 Task: Search for a house in Sagar, India on Airbnb for 4 guests from 10th to 25th July, with a price range of ₹12,000 to ₹26,000, including amenities like Wifi, Free parking, and TV, and ensure self check-in is available.
Action: Mouse moved to (428, 87)
Screenshot: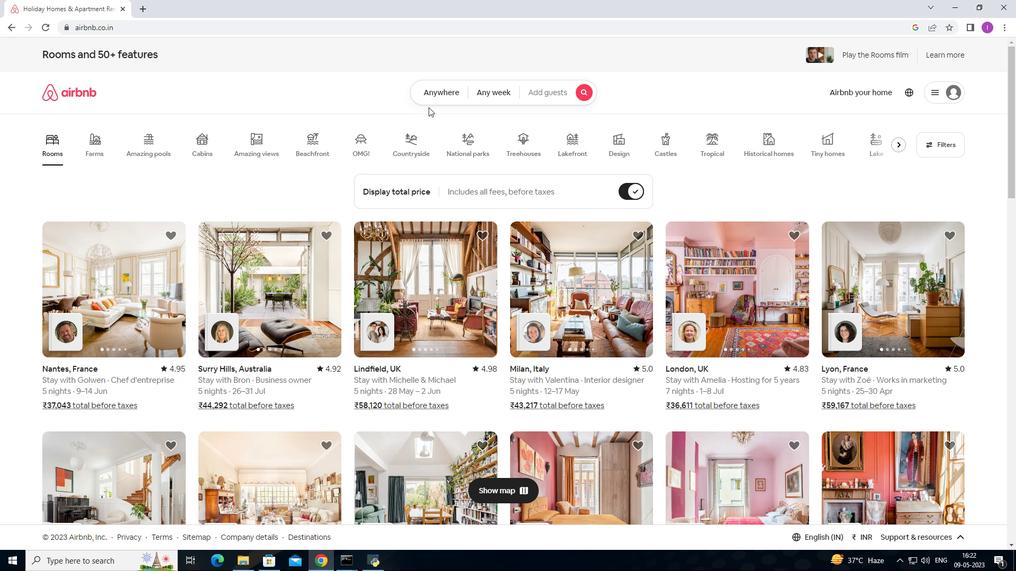 
Action: Mouse pressed left at (428, 87)
Screenshot: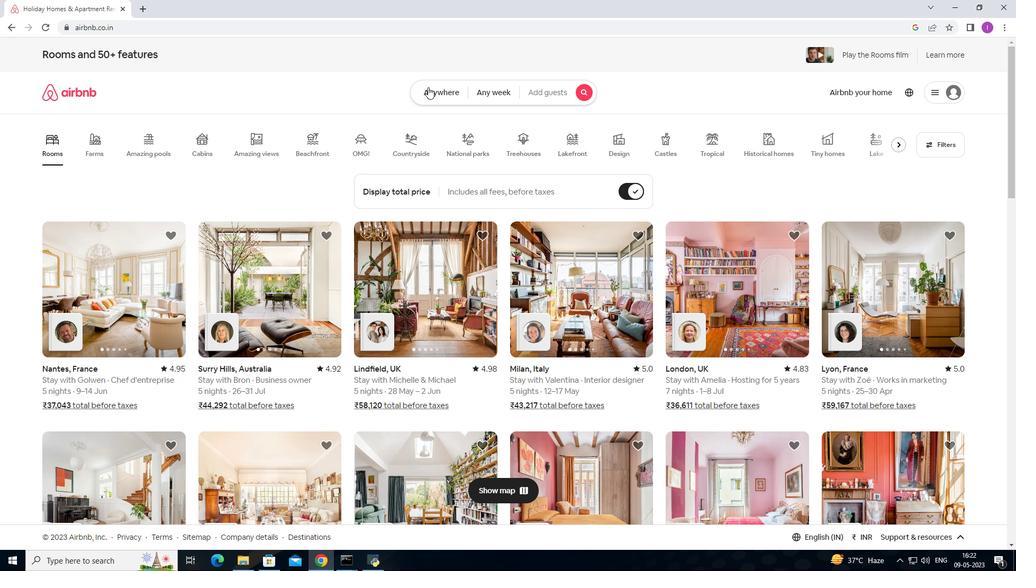 
Action: Mouse moved to (296, 135)
Screenshot: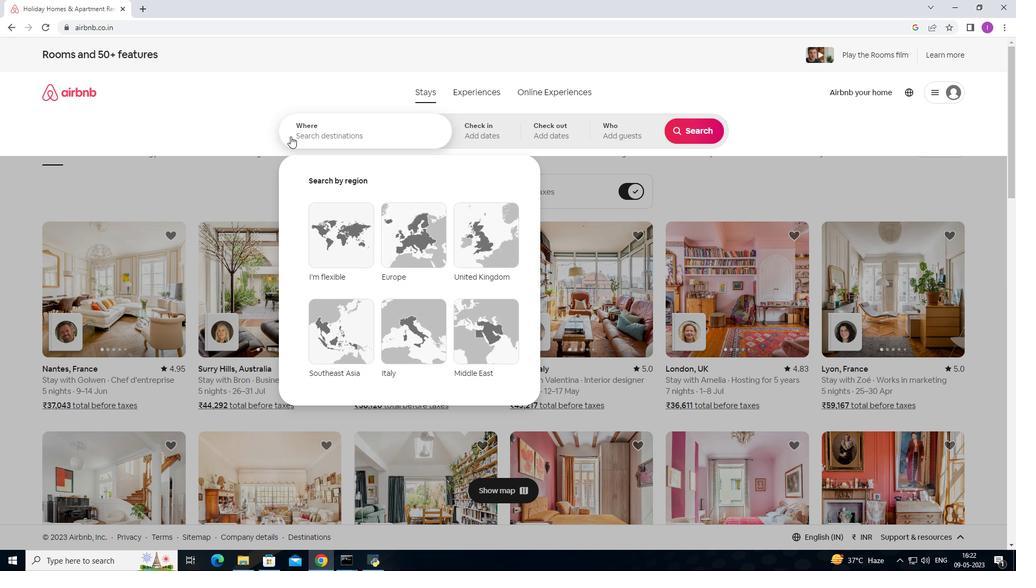 
Action: Mouse pressed left at (296, 135)
Screenshot: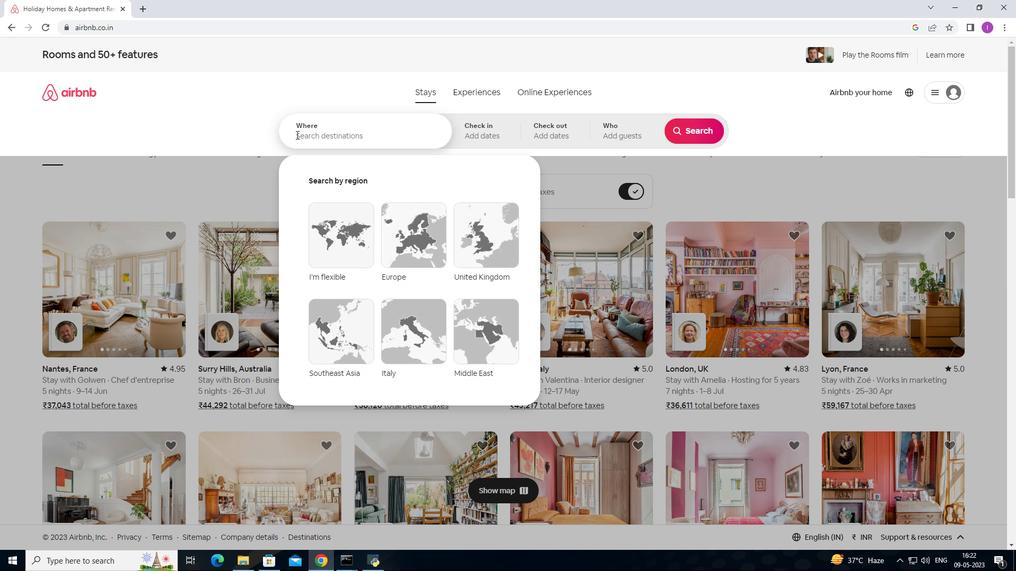 
Action: Mouse moved to (322, 189)
Screenshot: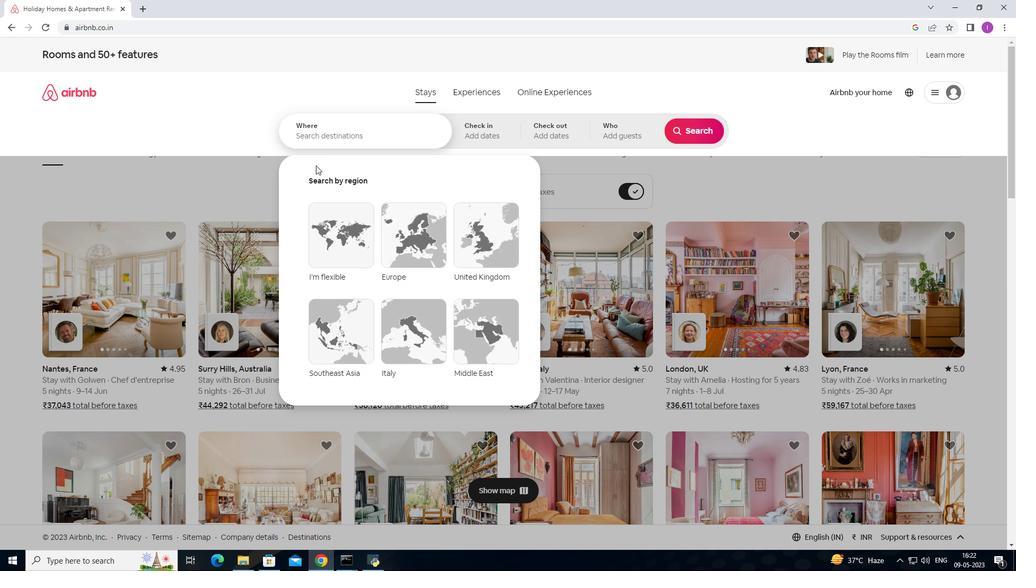 
Action: Key pressed <Key.shift><Key.shift><Key.shift><Key.shift><Key.shift><Key.shift><Key.shift><Key.shift><Key.shift><Key.shift><Key.shift><Key.shift><Key.shift><Key.shift><Key.shift><Key.shift><Key.shift><Key.shift><Key.shift><Key.shift><Key.shift><Key.shift><Key.shift><Key.shift><Key.shift>Sagar,<Key.shift>India
Screenshot: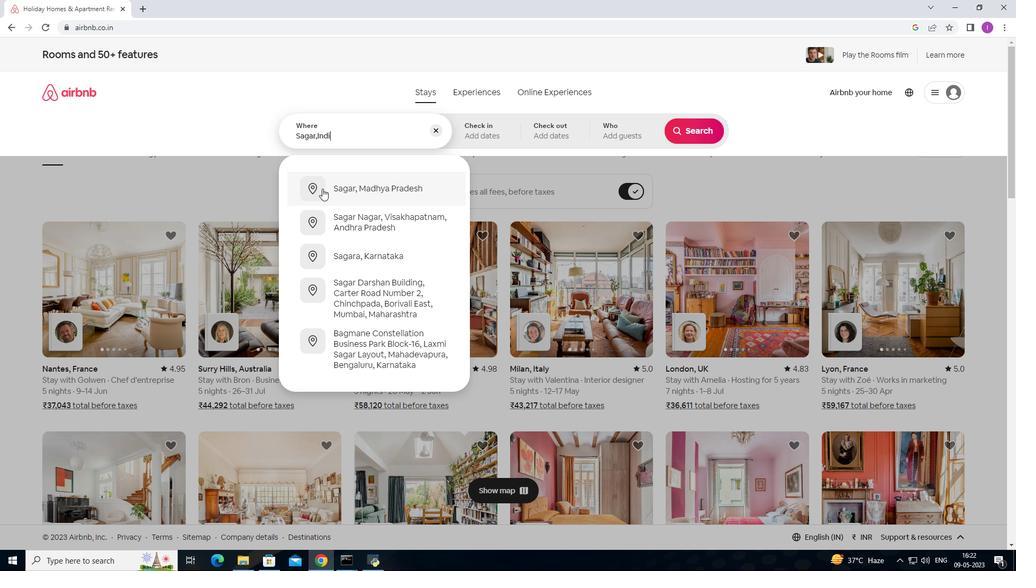 
Action: Mouse moved to (491, 137)
Screenshot: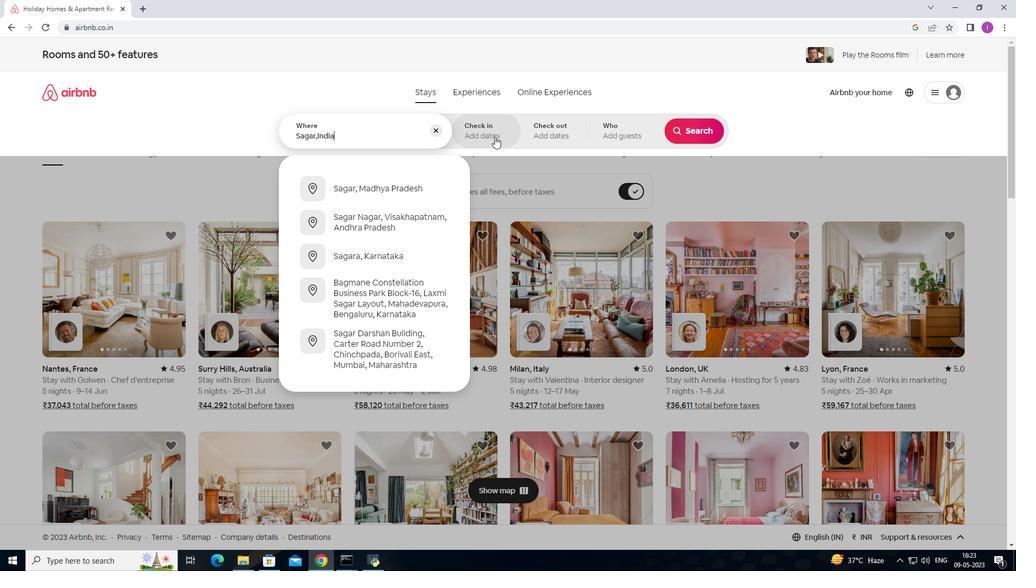 
Action: Mouse pressed left at (491, 137)
Screenshot: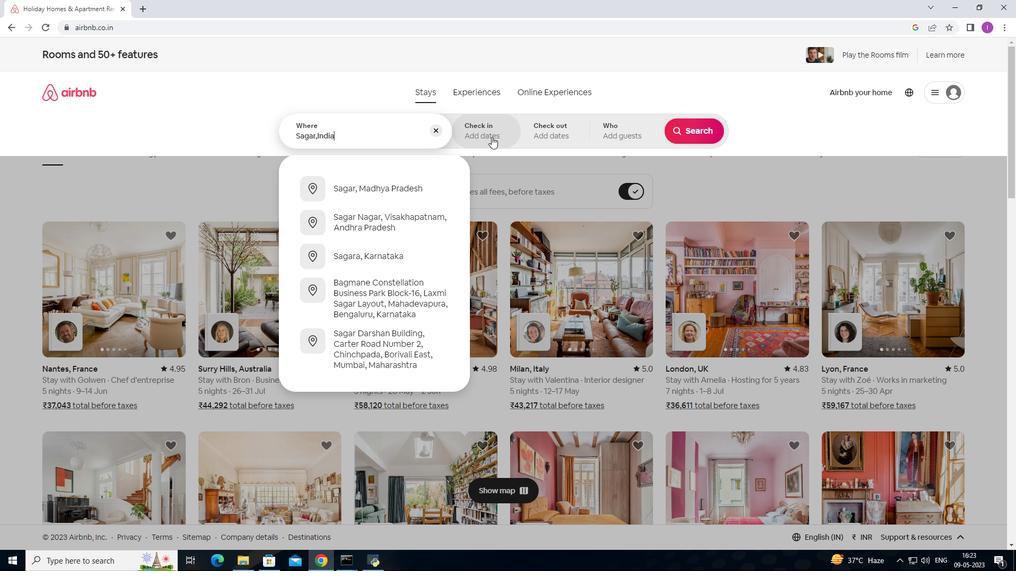 
Action: Mouse moved to (691, 215)
Screenshot: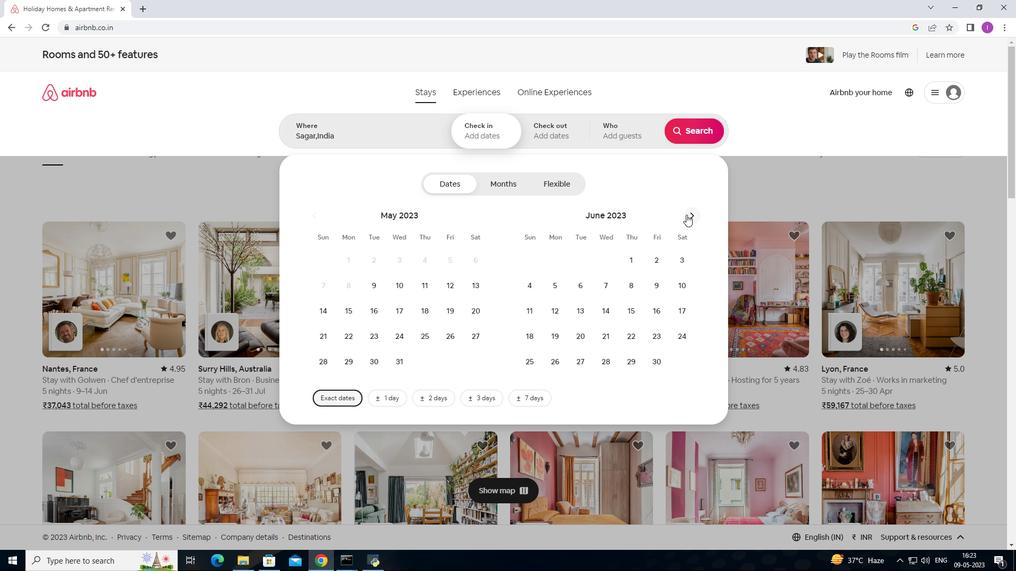 
Action: Mouse pressed left at (691, 215)
Screenshot: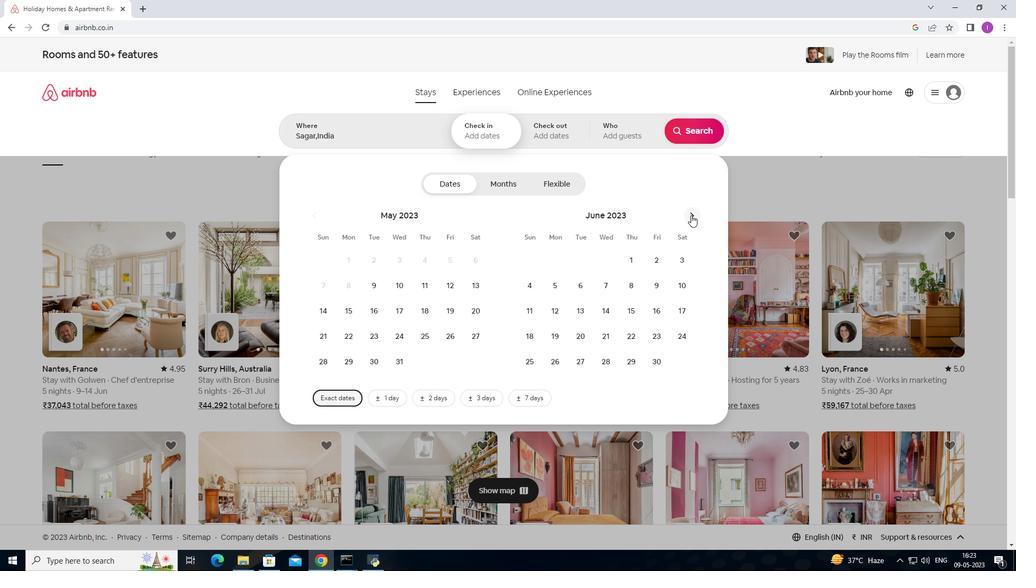 
Action: Mouse moved to (560, 311)
Screenshot: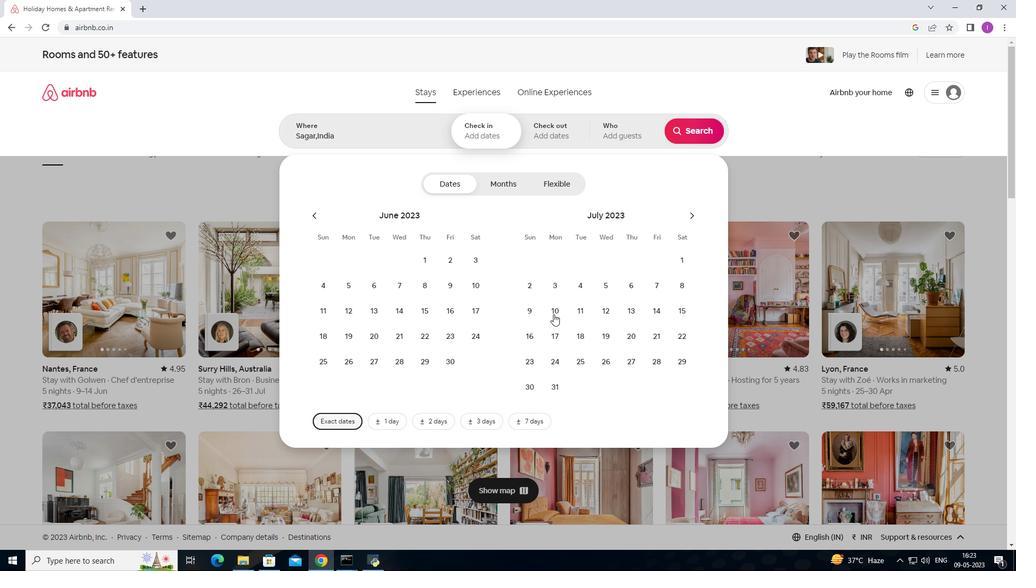 
Action: Mouse pressed left at (560, 311)
Screenshot: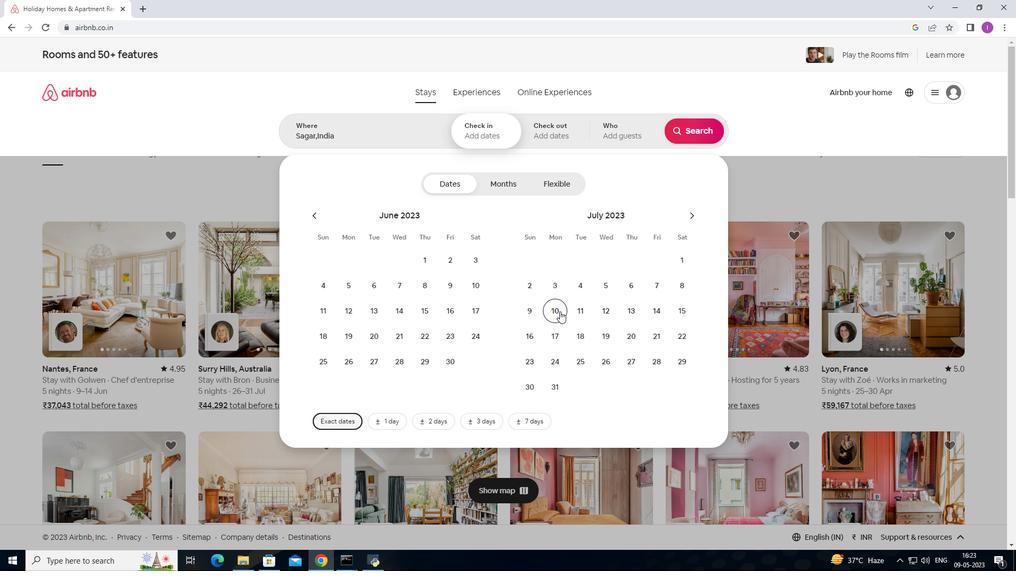 
Action: Mouse moved to (580, 365)
Screenshot: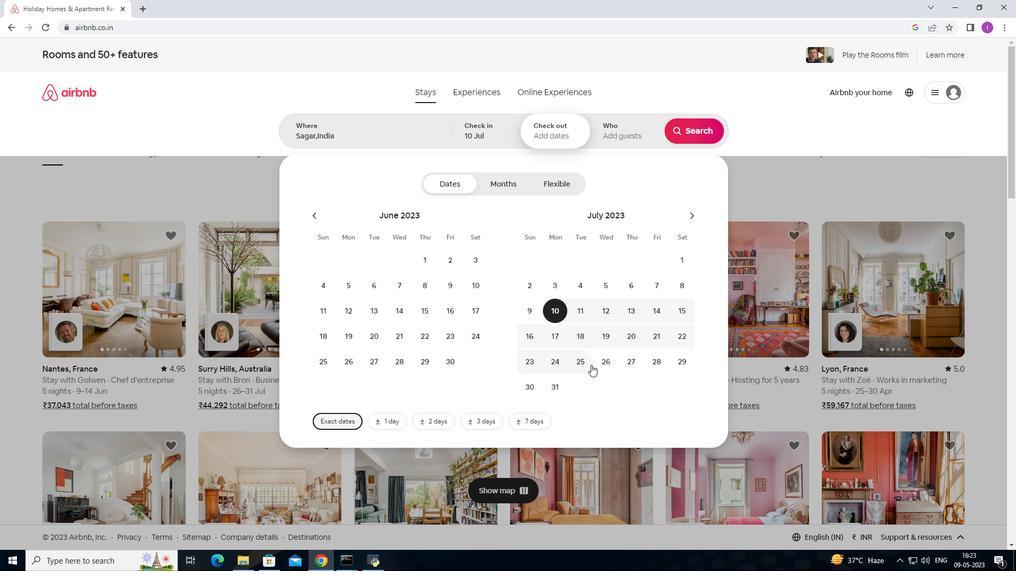 
Action: Mouse pressed left at (580, 365)
Screenshot: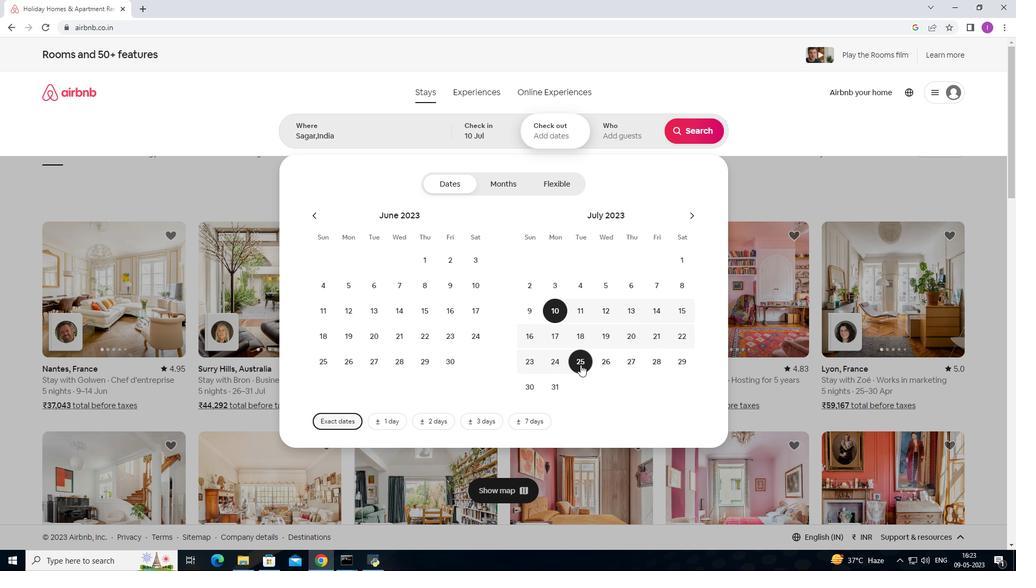 
Action: Mouse moved to (623, 139)
Screenshot: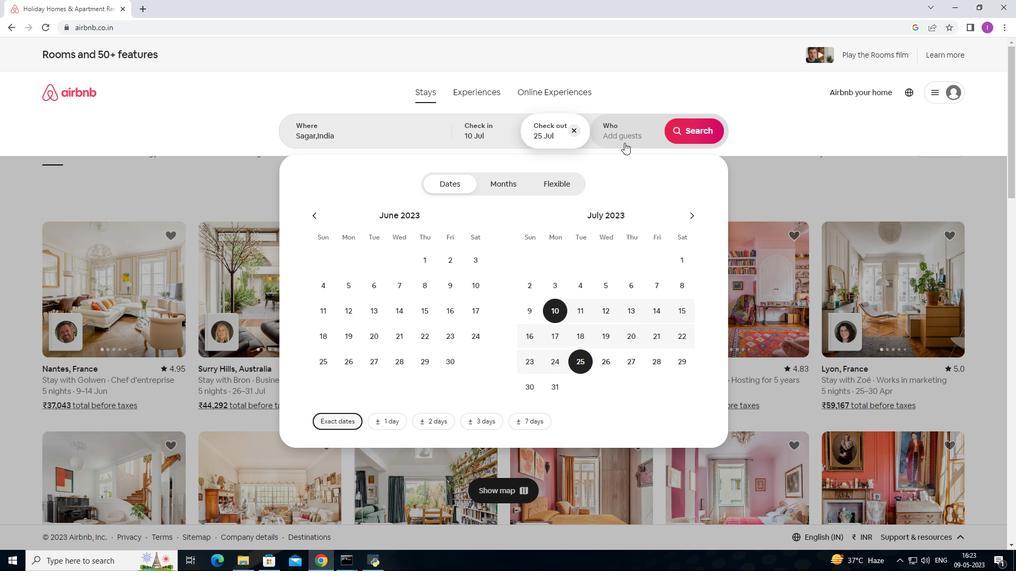 
Action: Mouse pressed left at (623, 139)
Screenshot: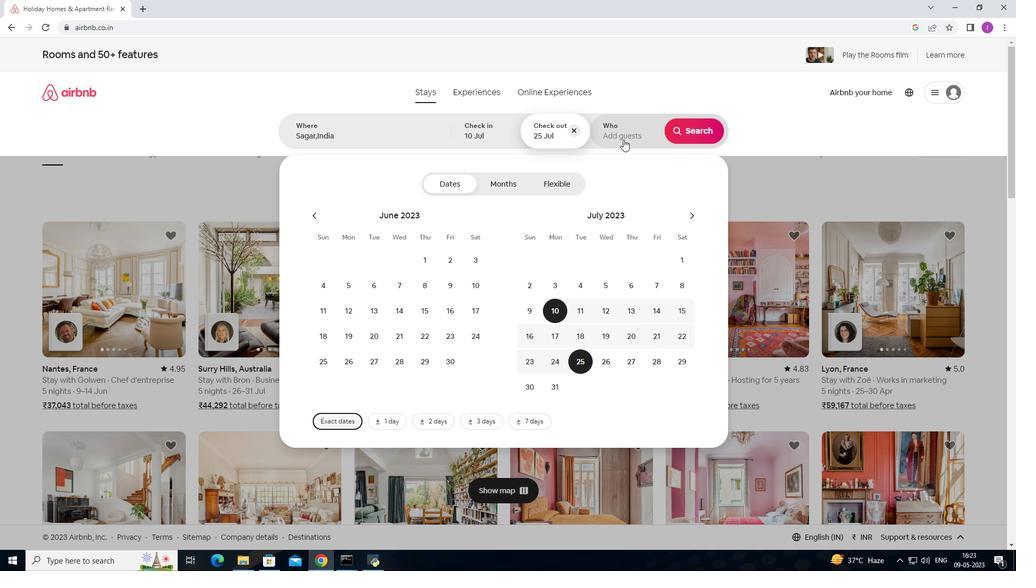 
Action: Mouse moved to (696, 186)
Screenshot: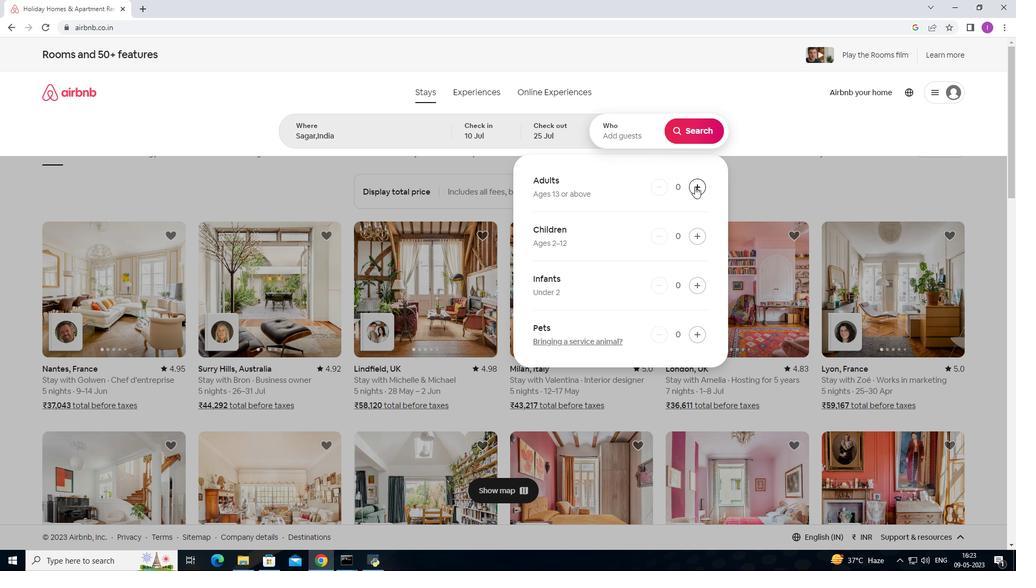 
Action: Mouse pressed left at (696, 186)
Screenshot: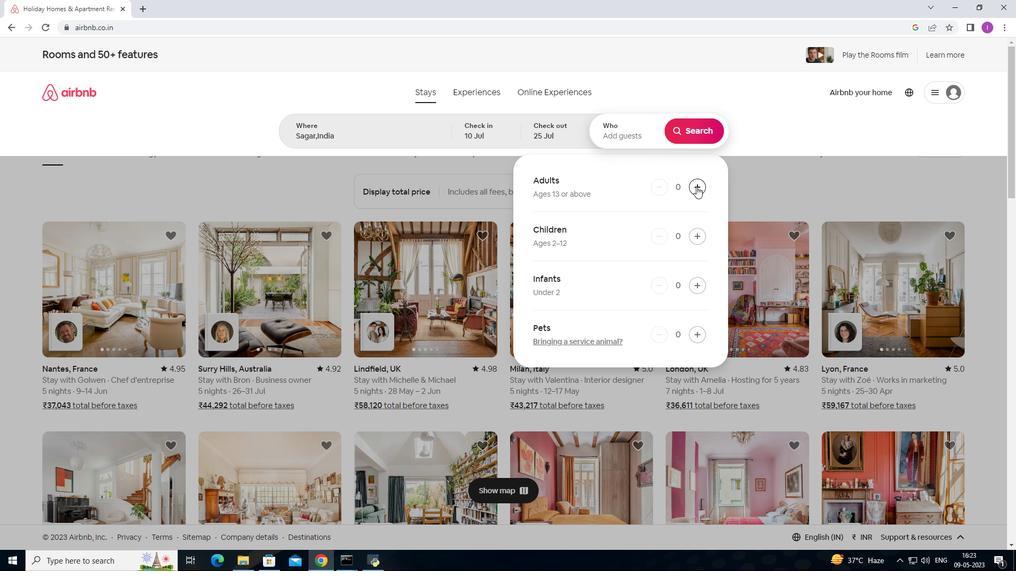 
Action: Mouse pressed left at (696, 186)
Screenshot: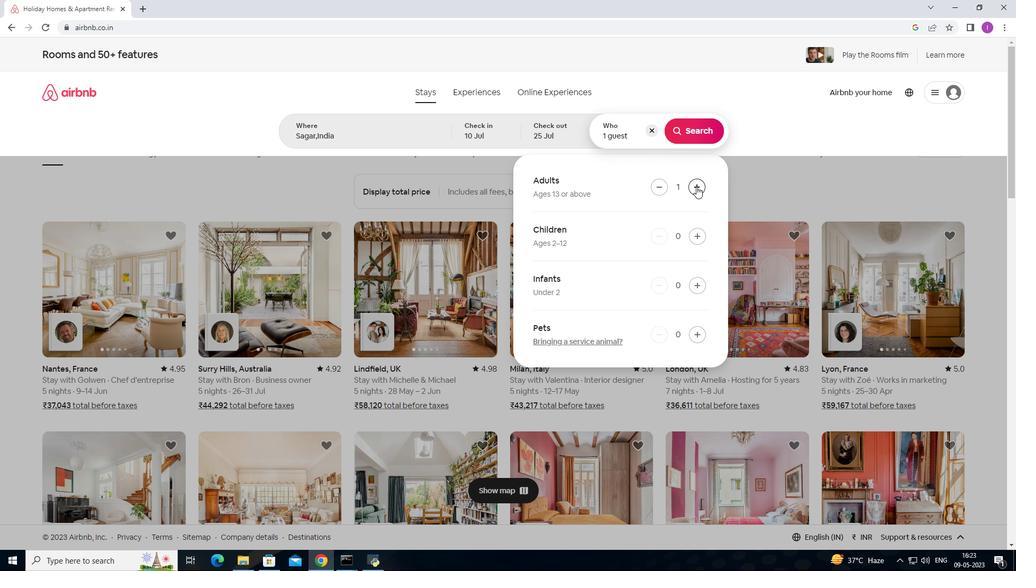 
Action: Mouse pressed left at (696, 186)
Screenshot: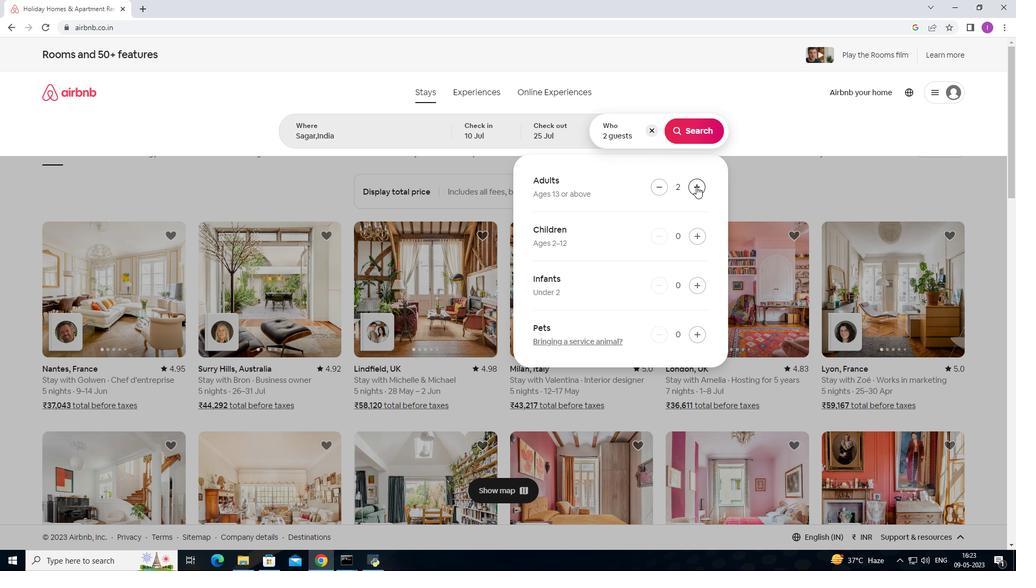 
Action: Mouse moved to (702, 239)
Screenshot: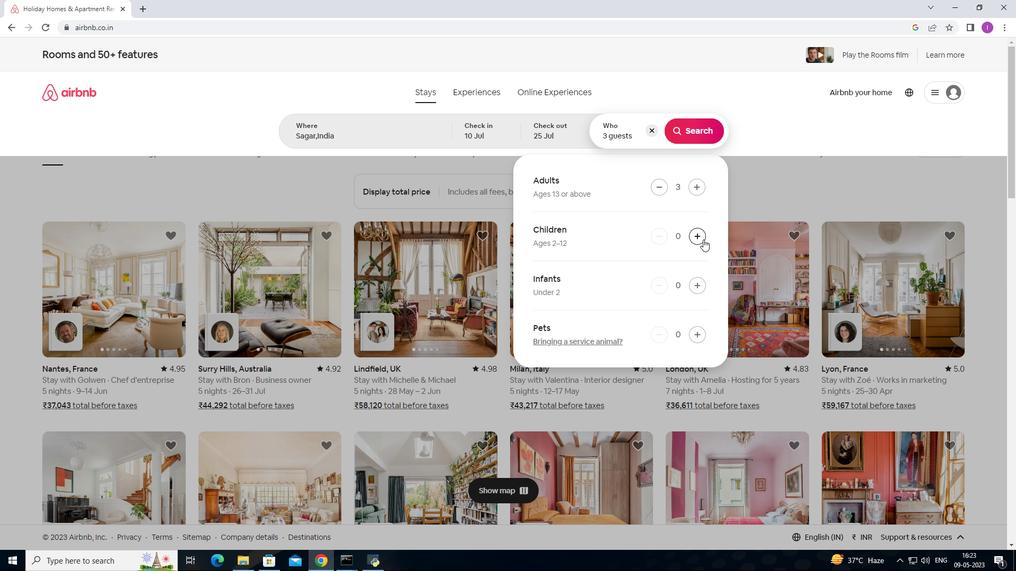 
Action: Mouse pressed left at (702, 239)
Screenshot: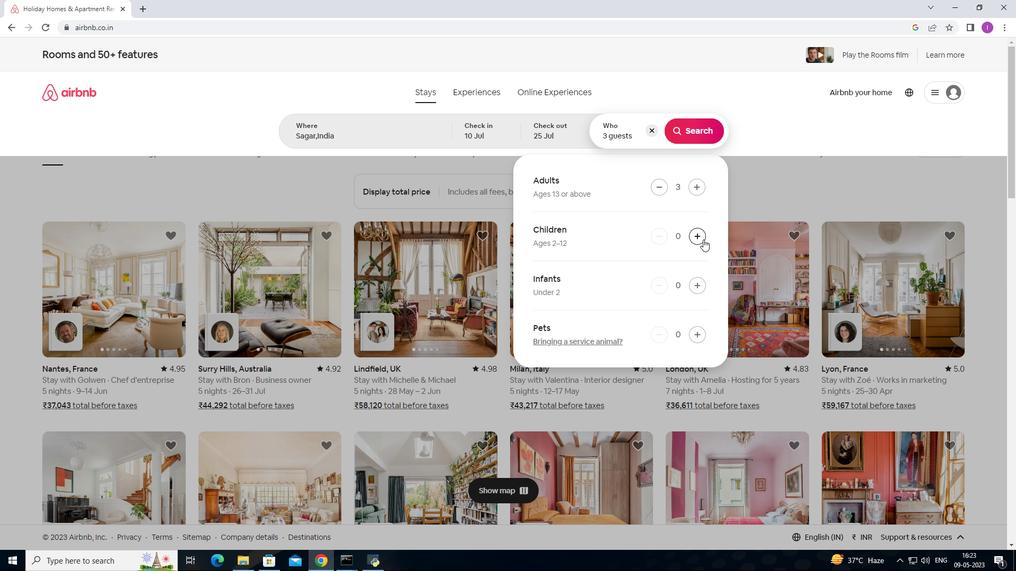
Action: Mouse moved to (680, 135)
Screenshot: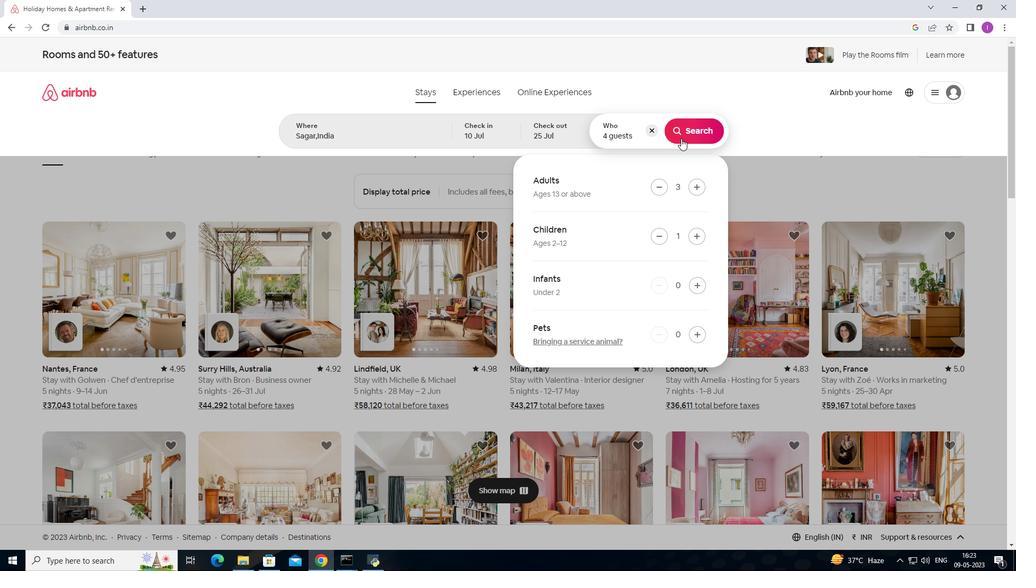 
Action: Mouse pressed left at (680, 135)
Screenshot: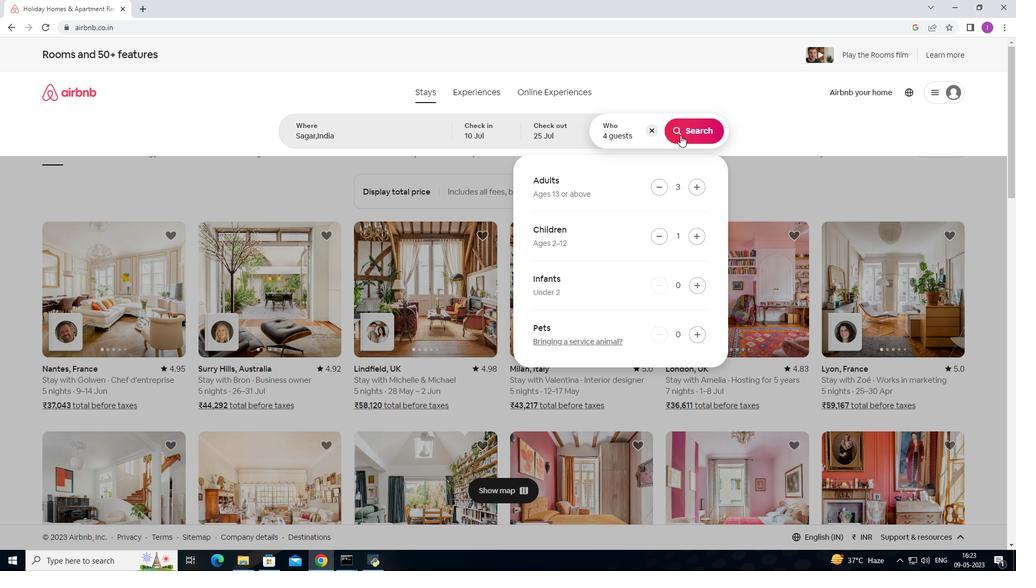 
Action: Mouse moved to (984, 98)
Screenshot: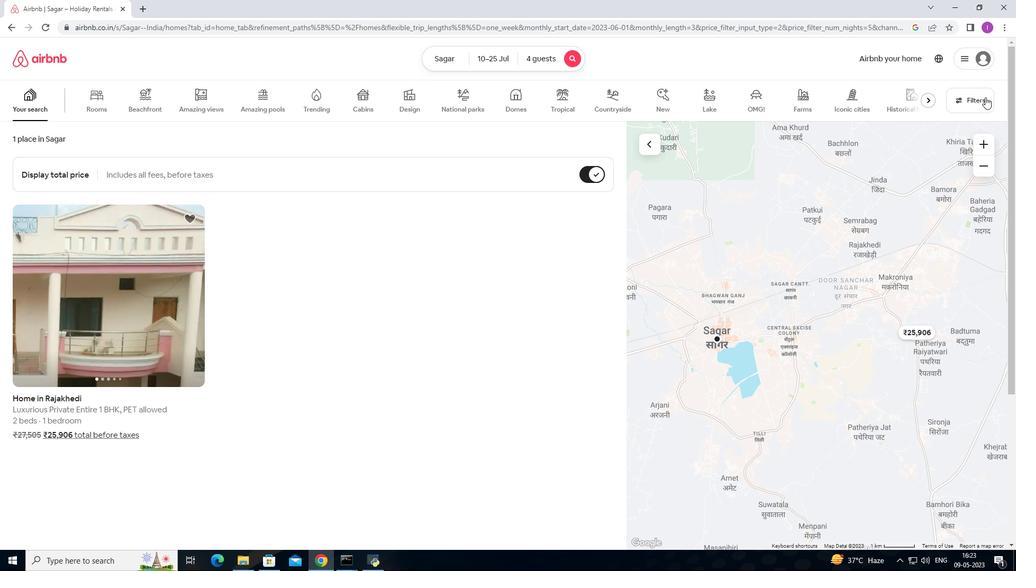 
Action: Mouse pressed left at (984, 98)
Screenshot: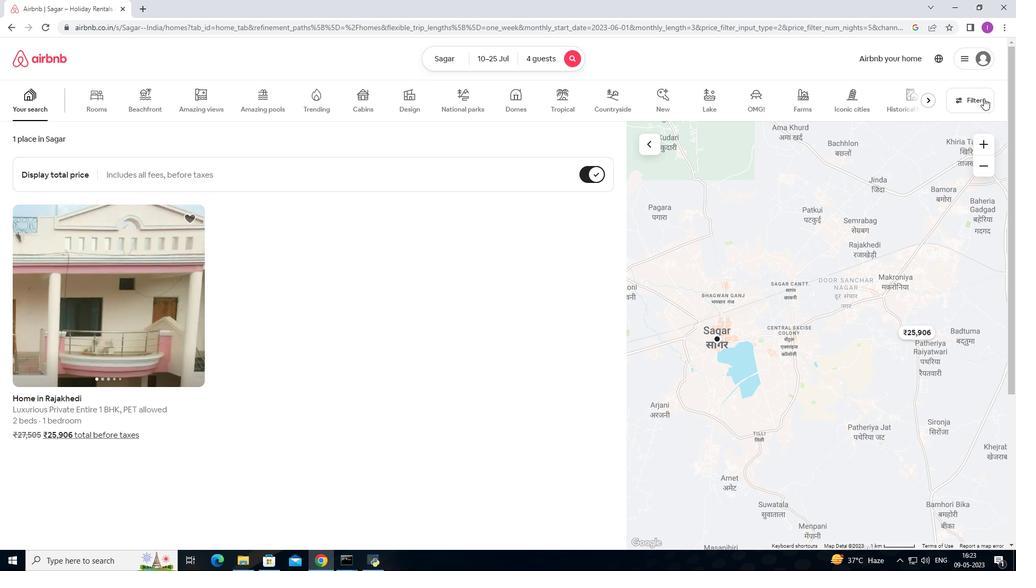 
Action: Mouse moved to (570, 364)
Screenshot: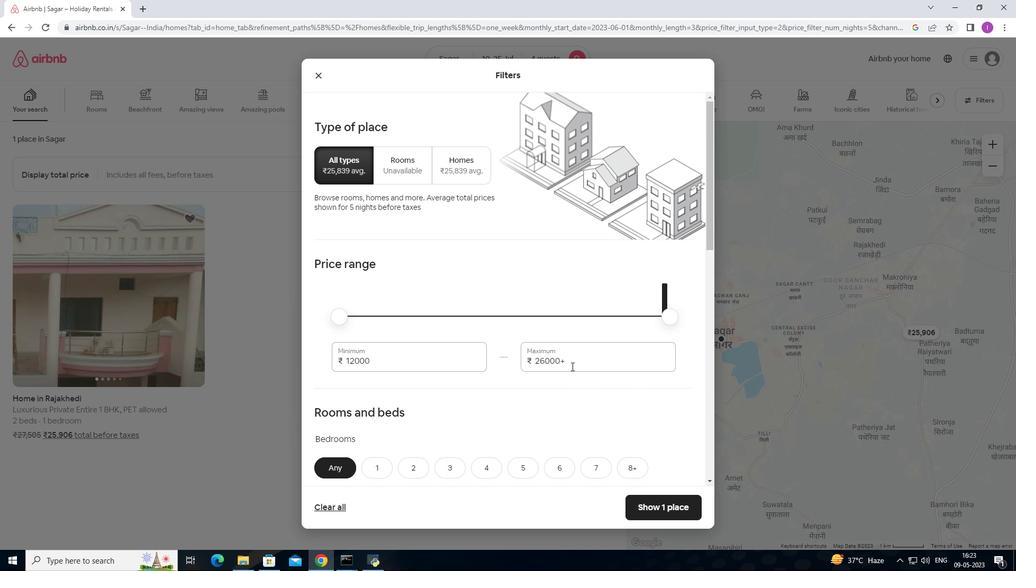 
Action: Mouse pressed left at (570, 364)
Screenshot: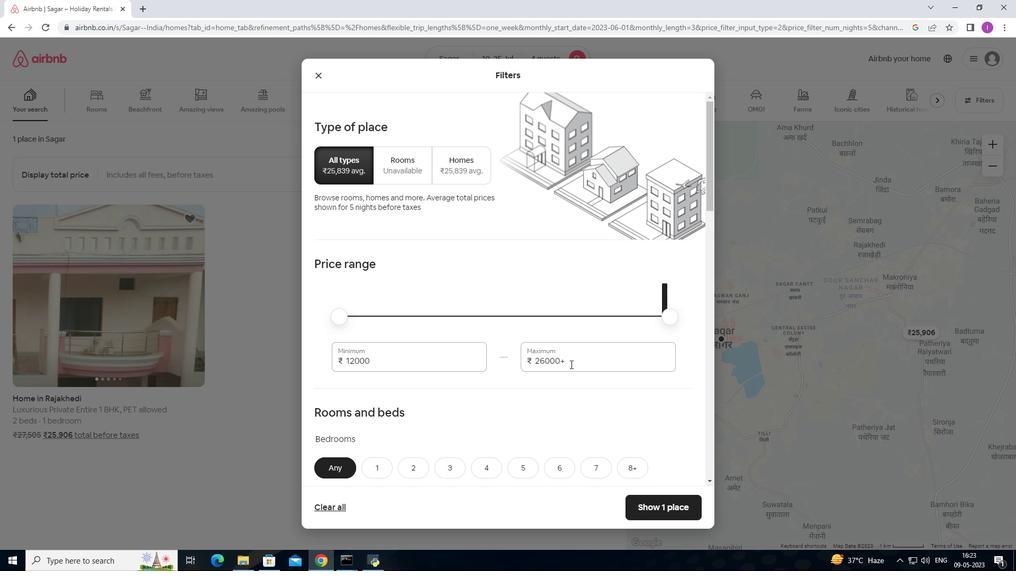 
Action: Mouse moved to (527, 364)
Screenshot: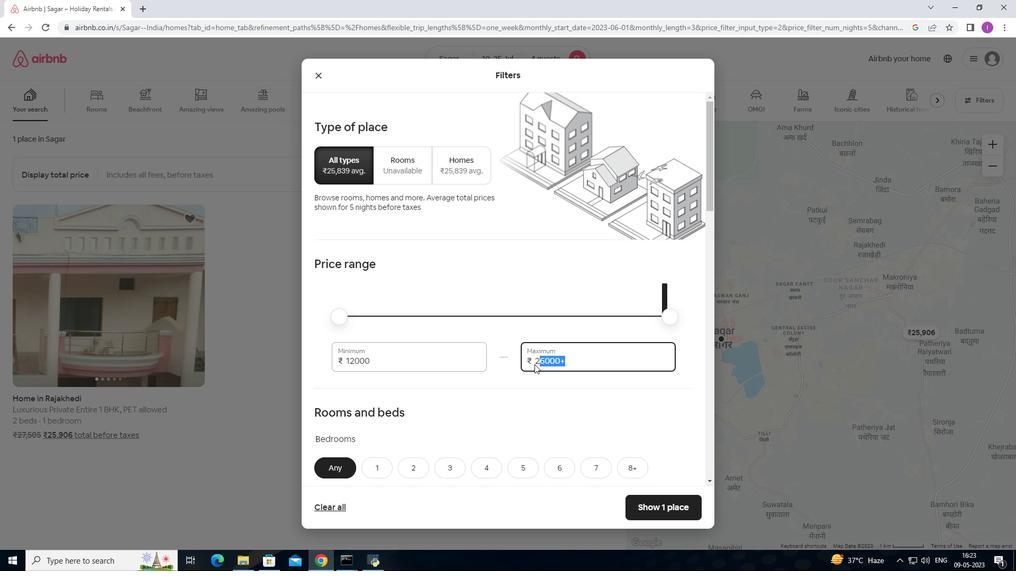
Action: Key pressed 25000
Screenshot: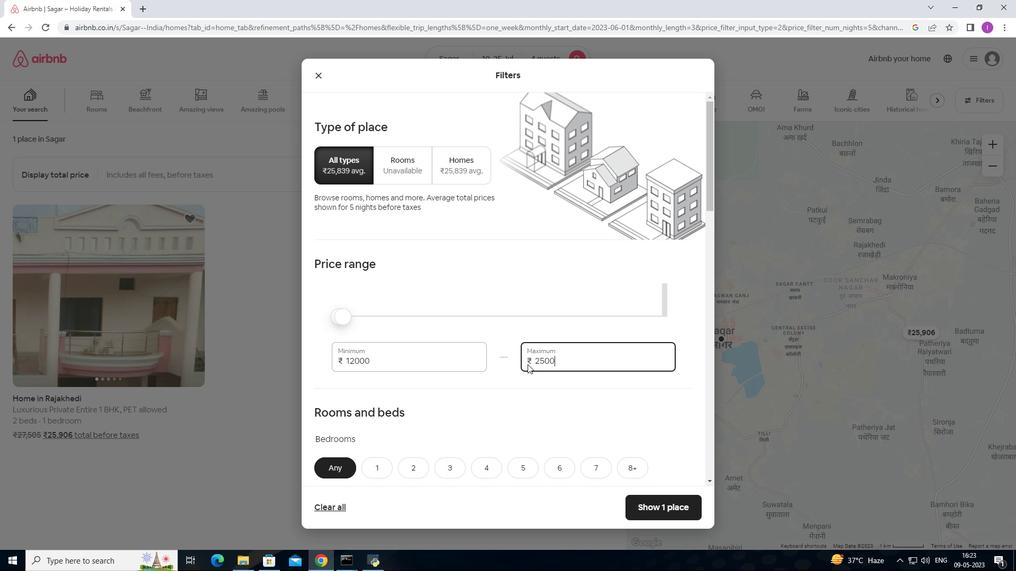 
Action: Mouse moved to (384, 364)
Screenshot: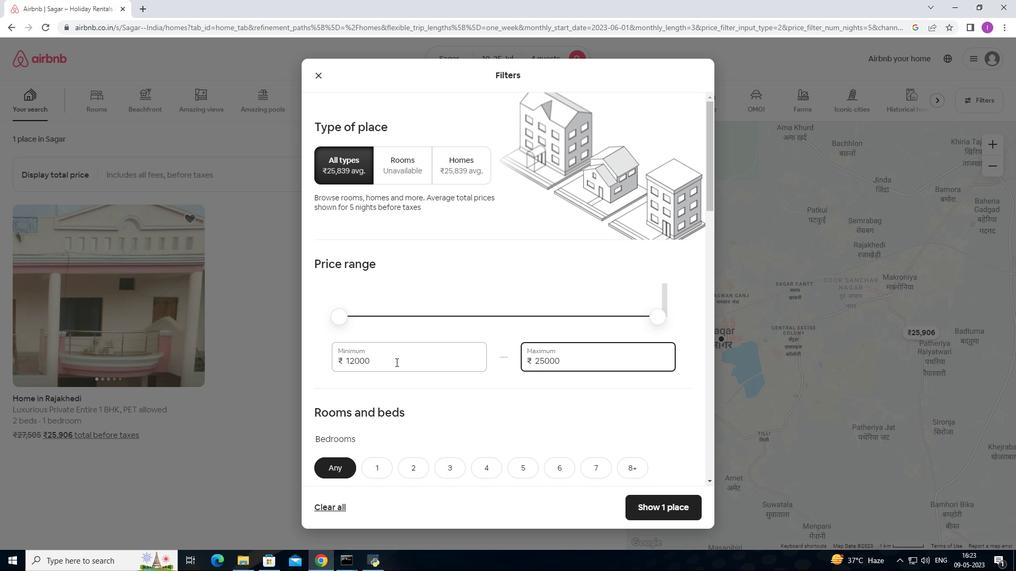 
Action: Mouse pressed left at (384, 364)
Screenshot: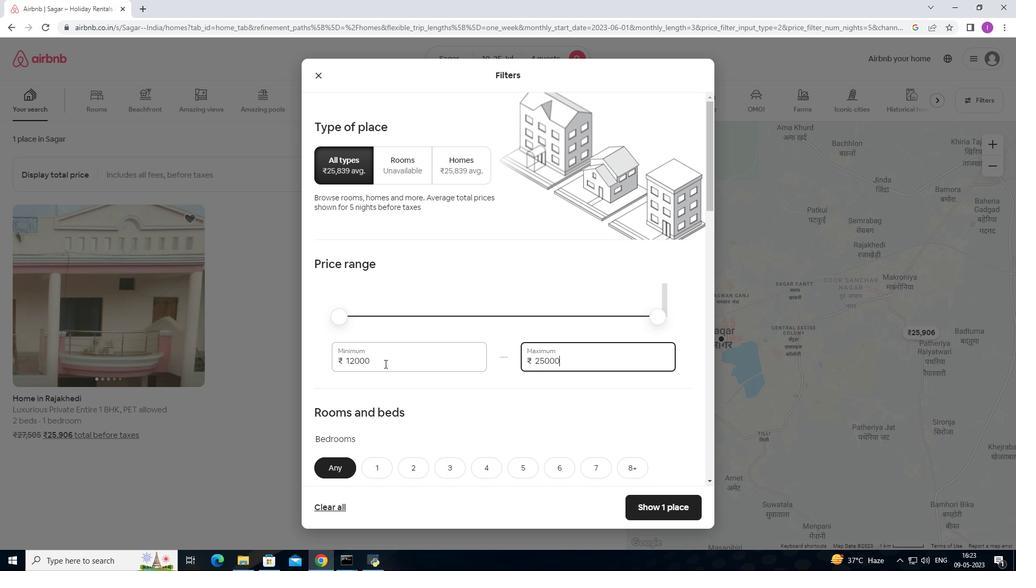 
Action: Mouse moved to (345, 365)
Screenshot: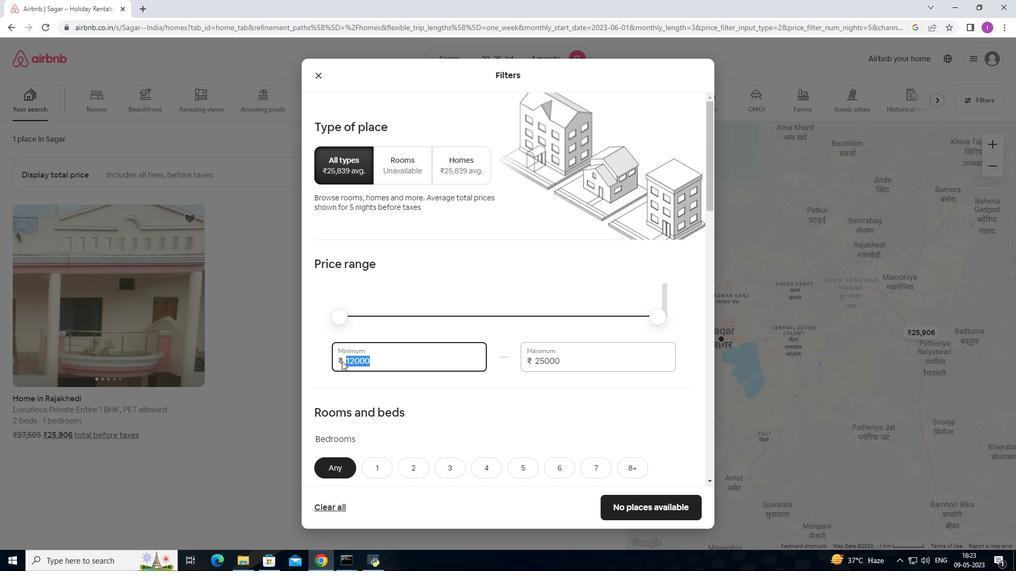 
Action: Key pressed 15000
Screenshot: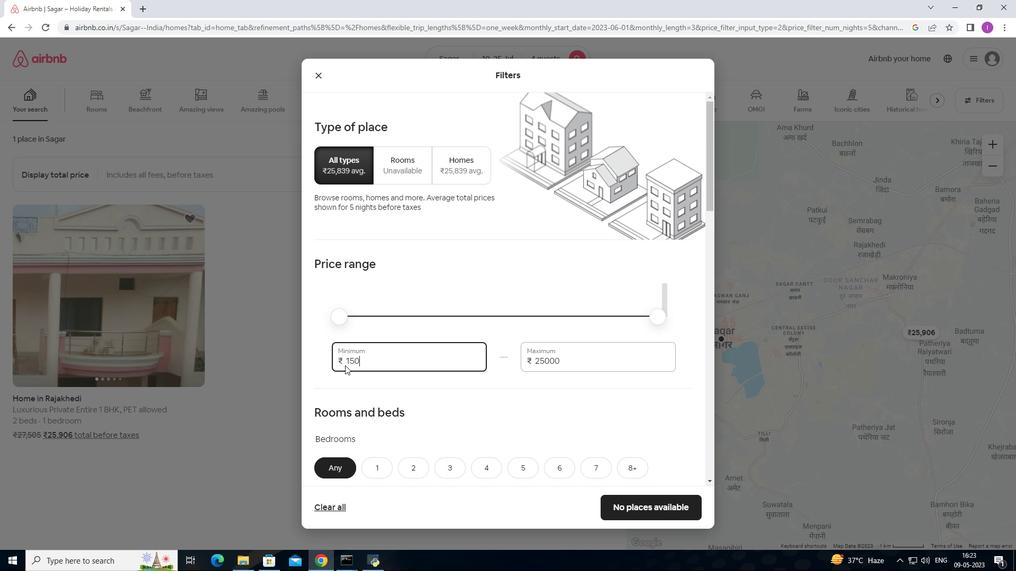 
Action: Mouse moved to (258, 507)
Screenshot: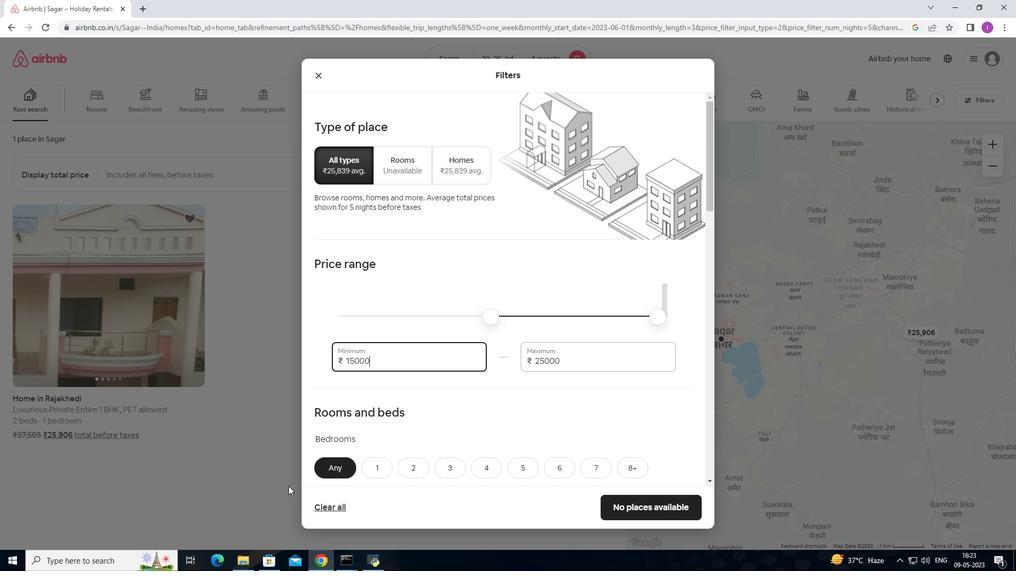 
Action: Mouse scrolled (258, 507) with delta (0, 0)
Screenshot: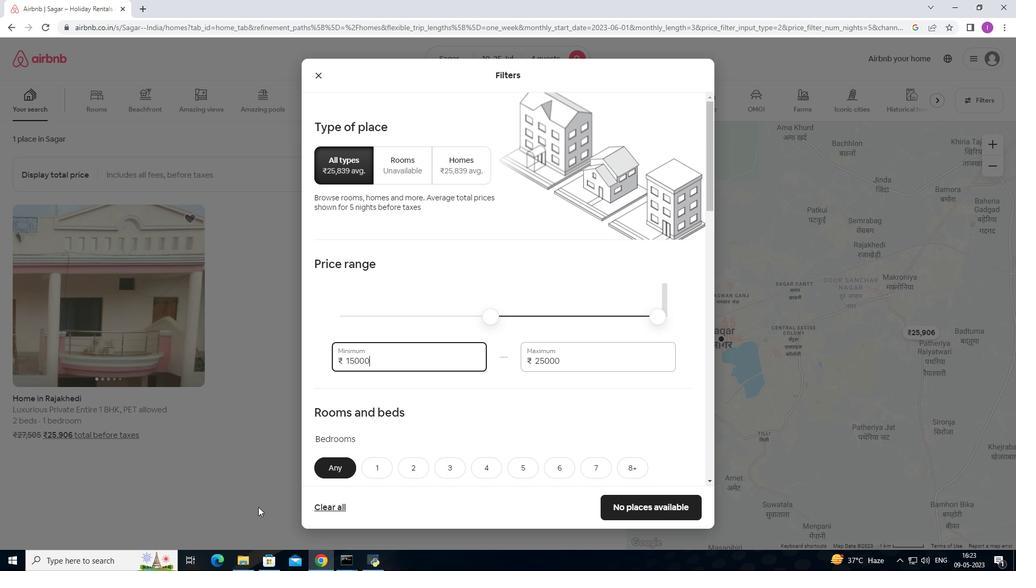 
Action: Mouse scrolled (258, 507) with delta (0, 0)
Screenshot: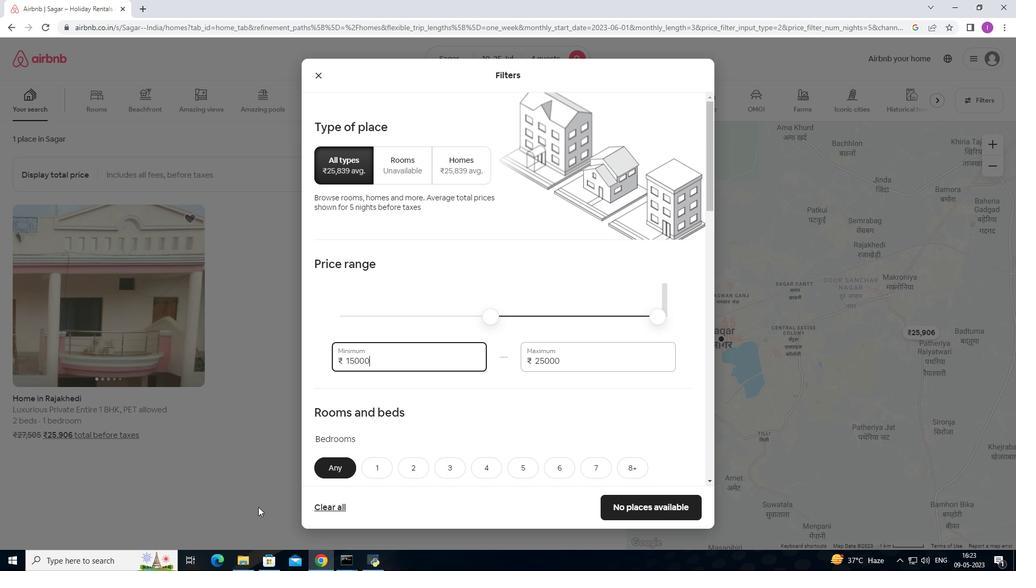 
Action: Mouse moved to (409, 449)
Screenshot: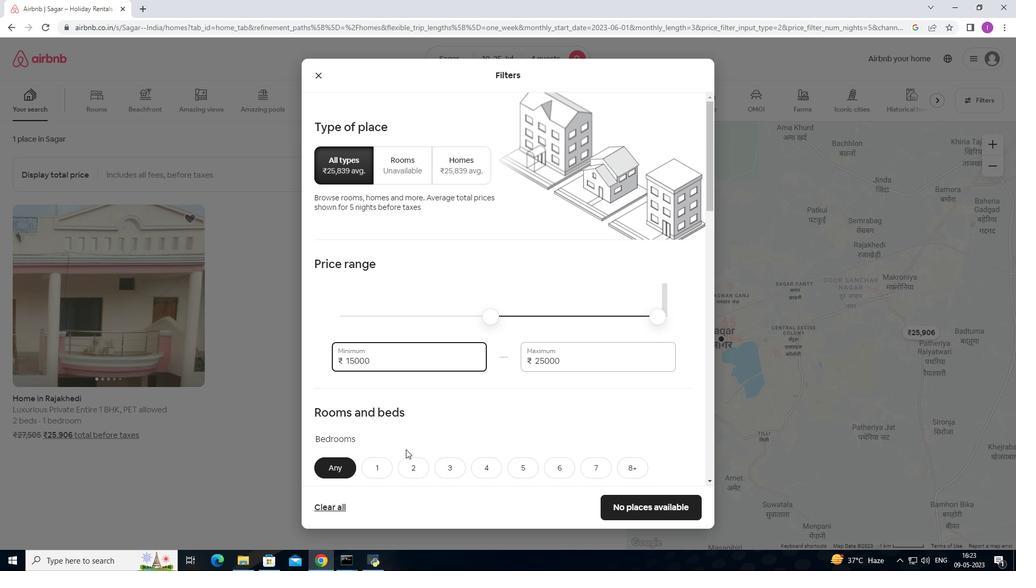 
Action: Mouse scrolled (409, 448) with delta (0, 0)
Screenshot: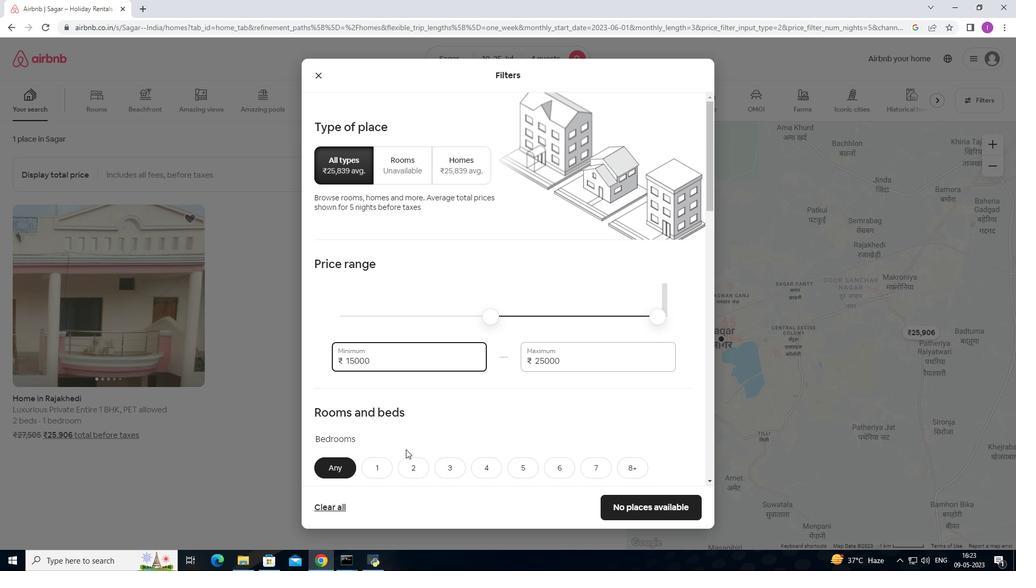 
Action: Mouse moved to (422, 442)
Screenshot: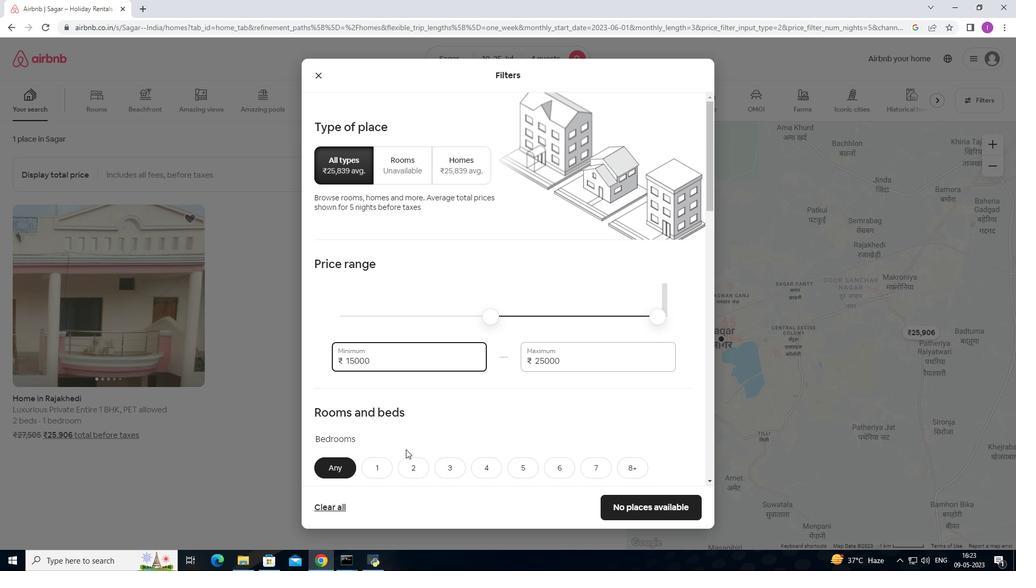 
Action: Mouse scrolled (422, 442) with delta (0, 0)
Screenshot: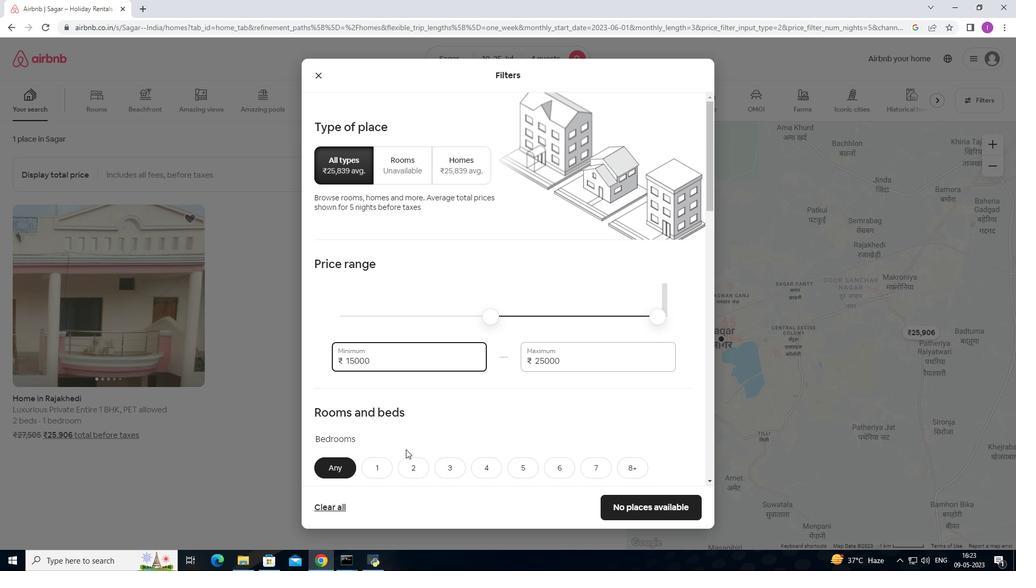 
Action: Mouse moved to (441, 434)
Screenshot: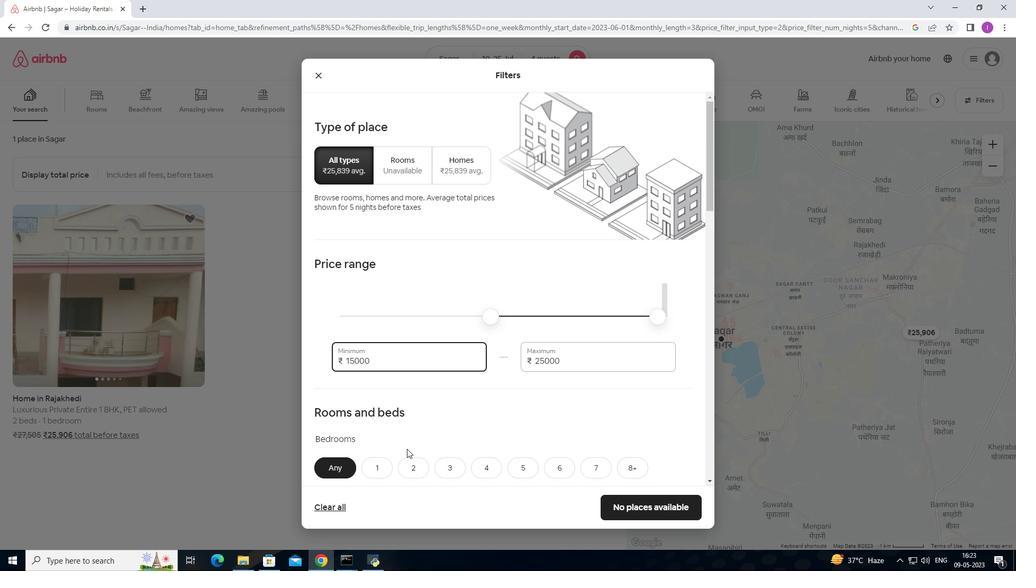 
Action: Mouse scrolled (435, 436) with delta (0, 0)
Screenshot: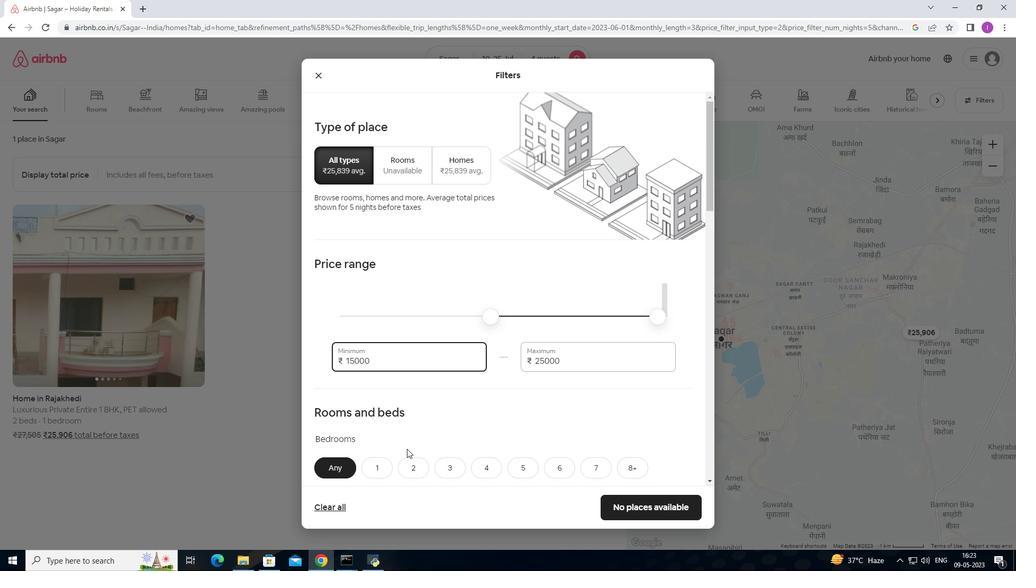 
Action: Mouse moved to (442, 434)
Screenshot: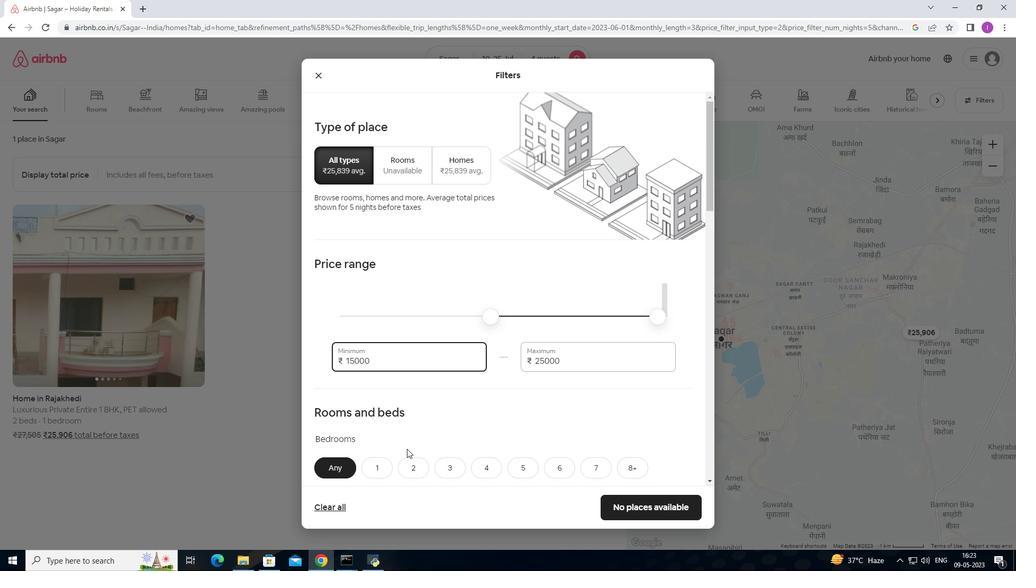 
Action: Mouse scrolled (442, 433) with delta (0, 0)
Screenshot: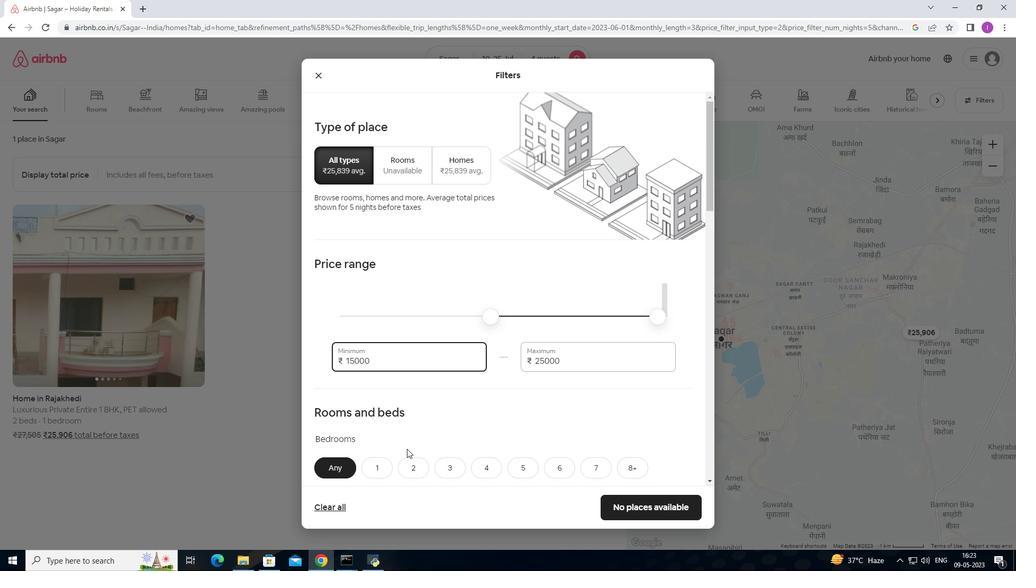 
Action: Mouse moved to (415, 252)
Screenshot: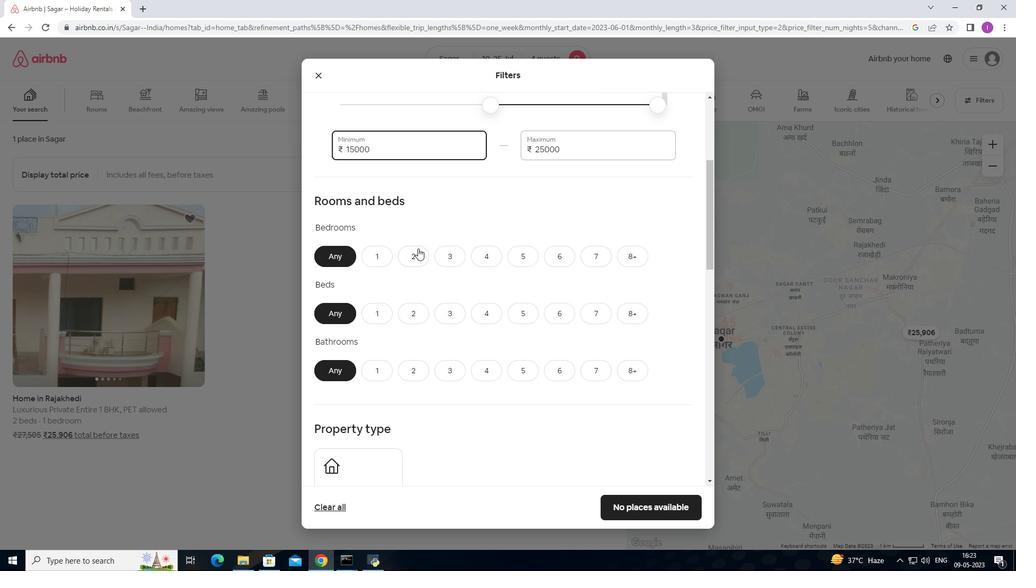
Action: Mouse pressed left at (415, 252)
Screenshot: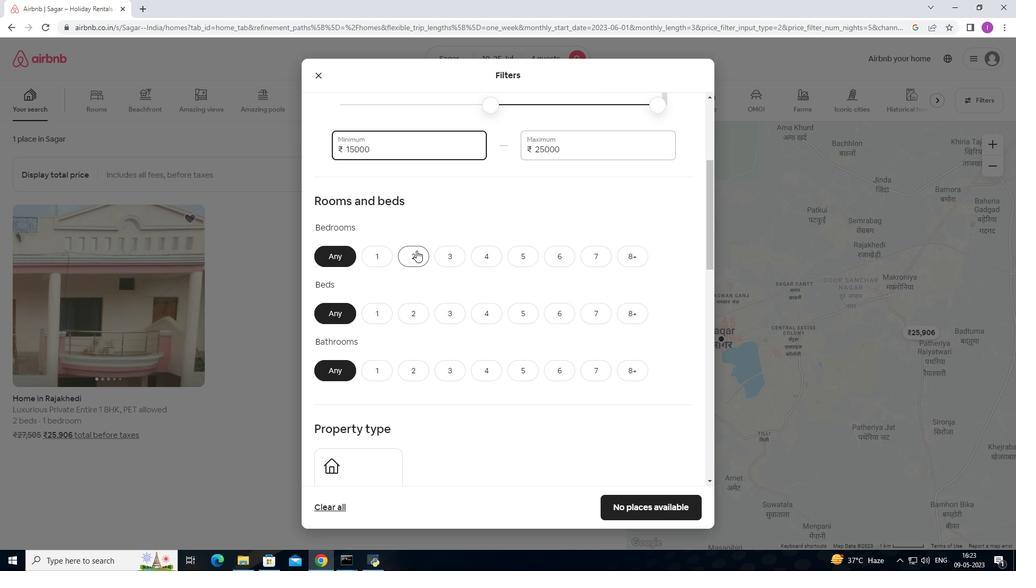 
Action: Mouse moved to (454, 317)
Screenshot: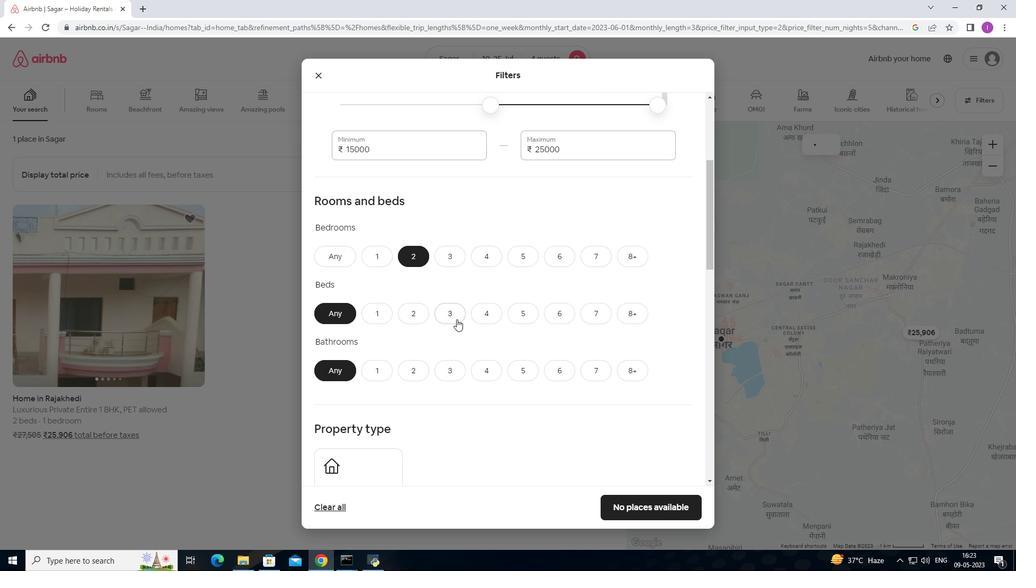 
Action: Mouse pressed left at (454, 317)
Screenshot: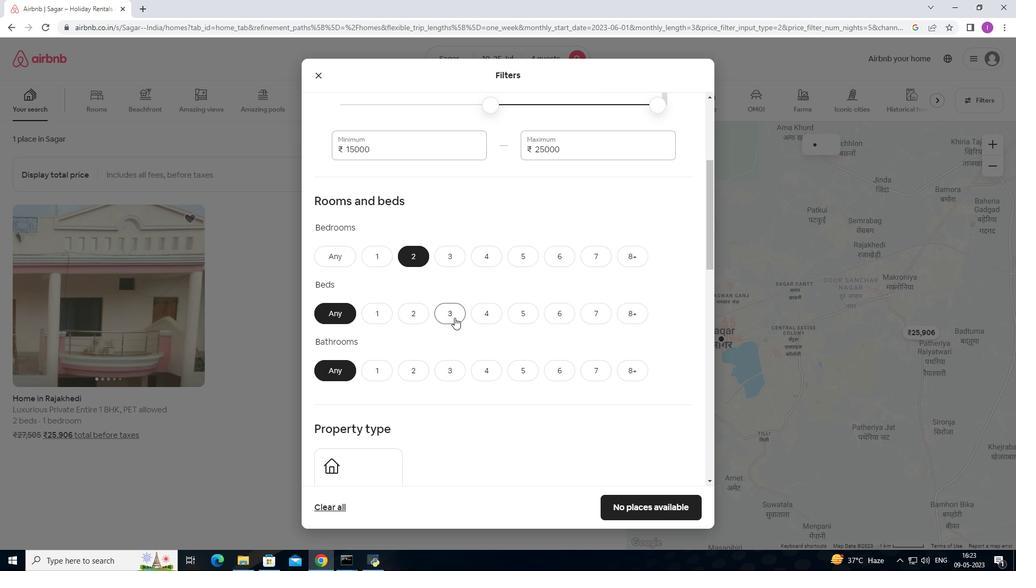 
Action: Mouse moved to (420, 370)
Screenshot: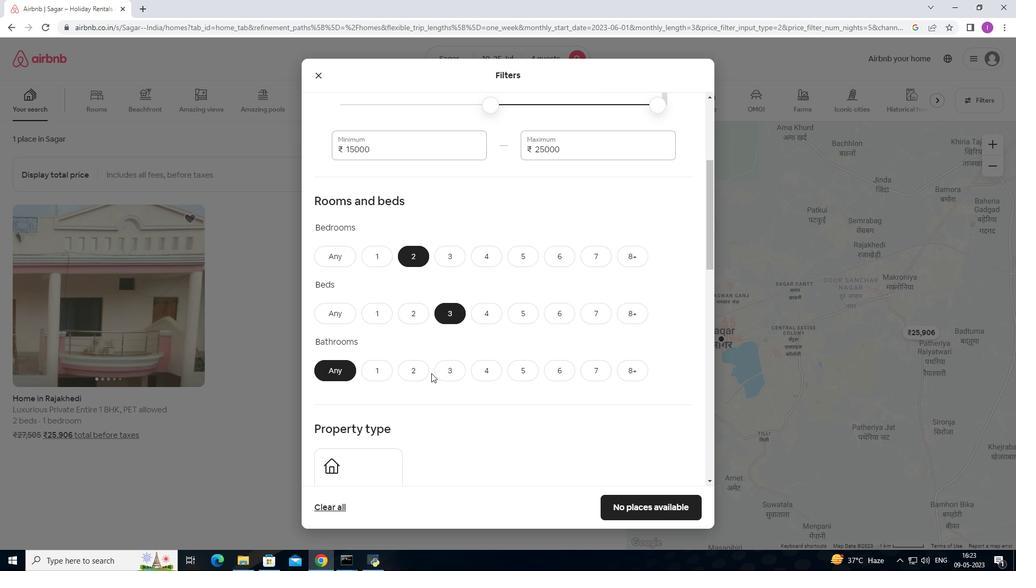 
Action: Mouse pressed left at (420, 370)
Screenshot: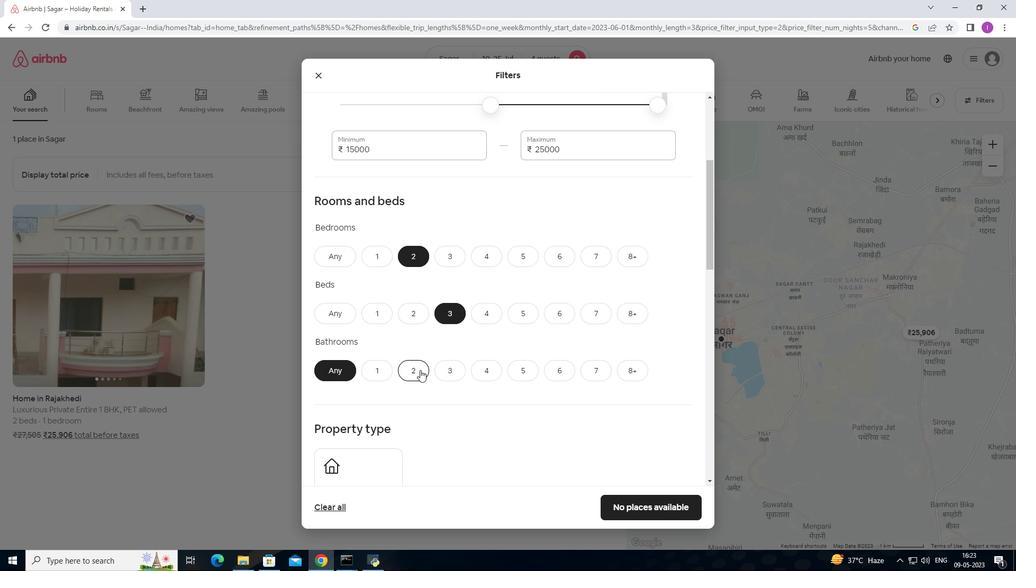 
Action: Mouse moved to (469, 395)
Screenshot: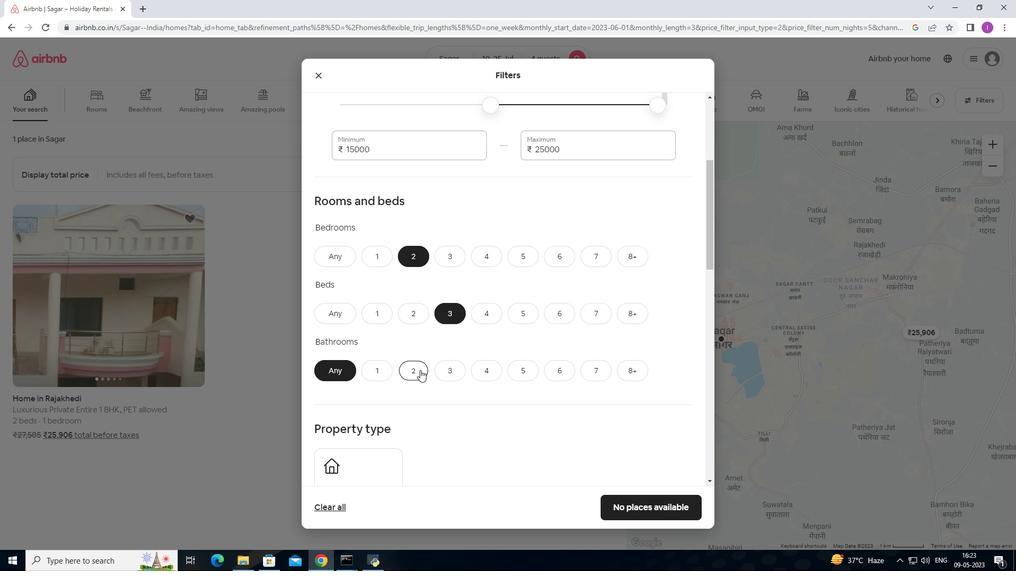 
Action: Mouse scrolled (469, 394) with delta (0, 0)
Screenshot: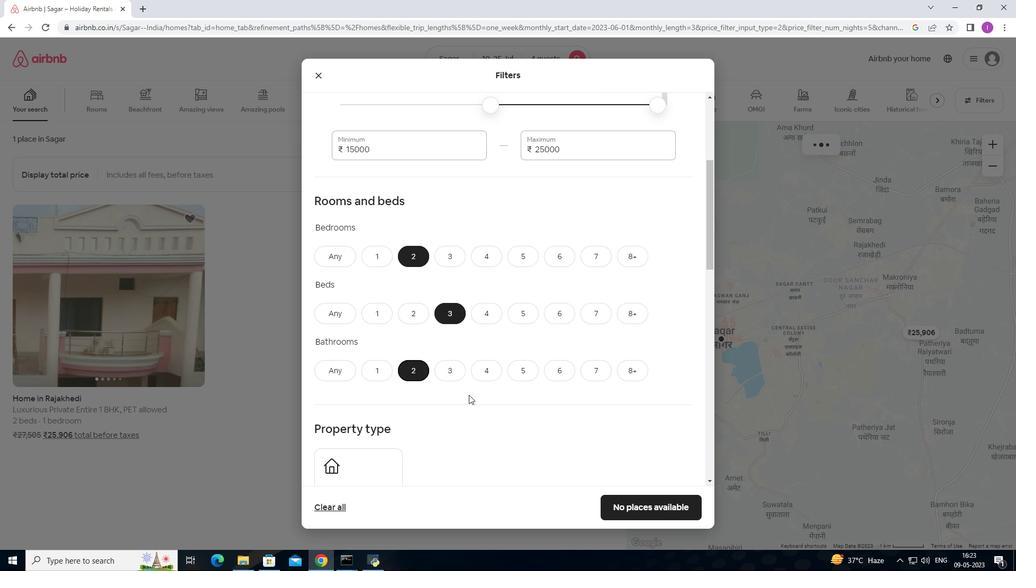 
Action: Mouse scrolled (469, 394) with delta (0, 0)
Screenshot: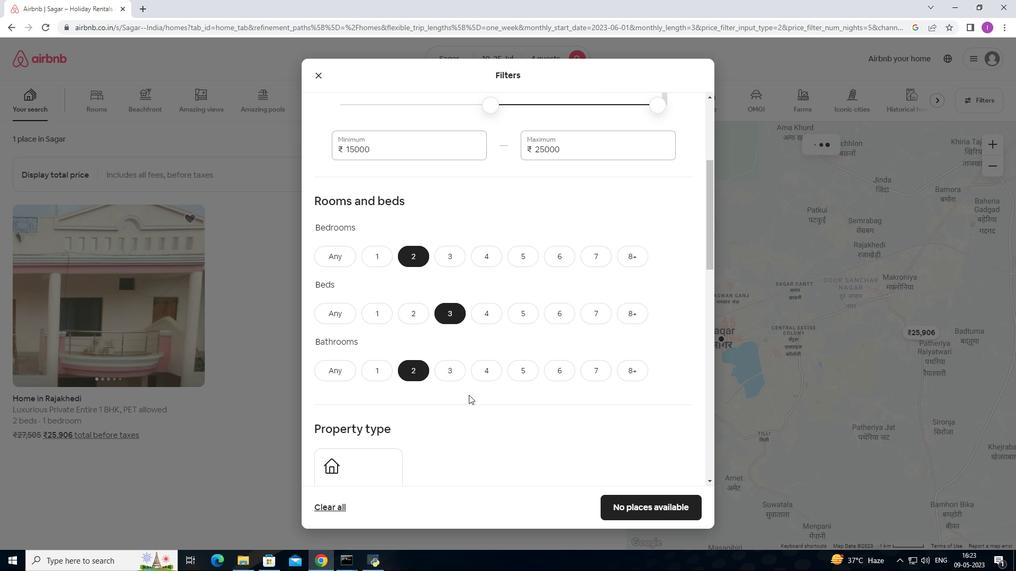 
Action: Mouse scrolled (469, 394) with delta (0, 0)
Screenshot: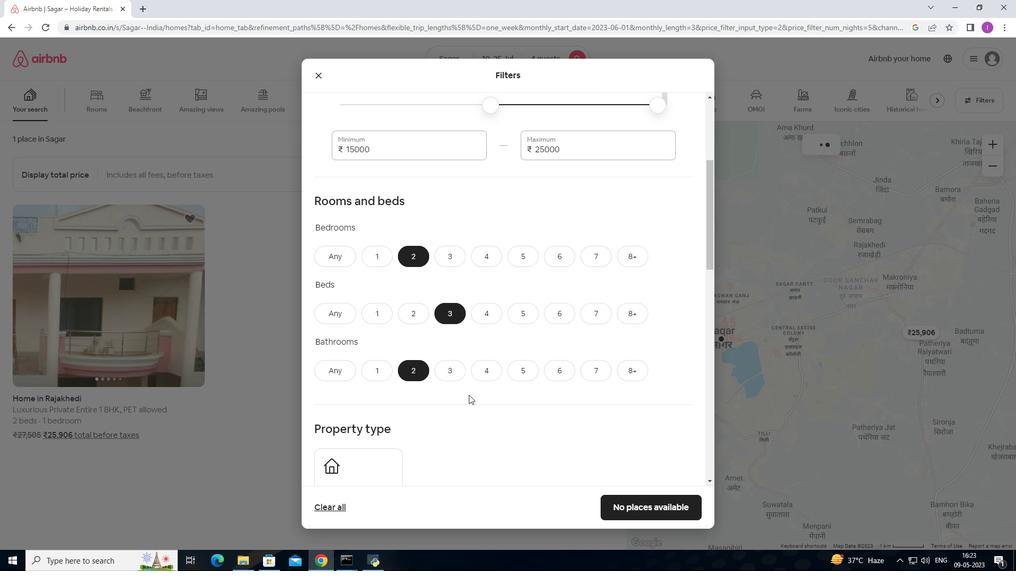
Action: Mouse moved to (357, 311)
Screenshot: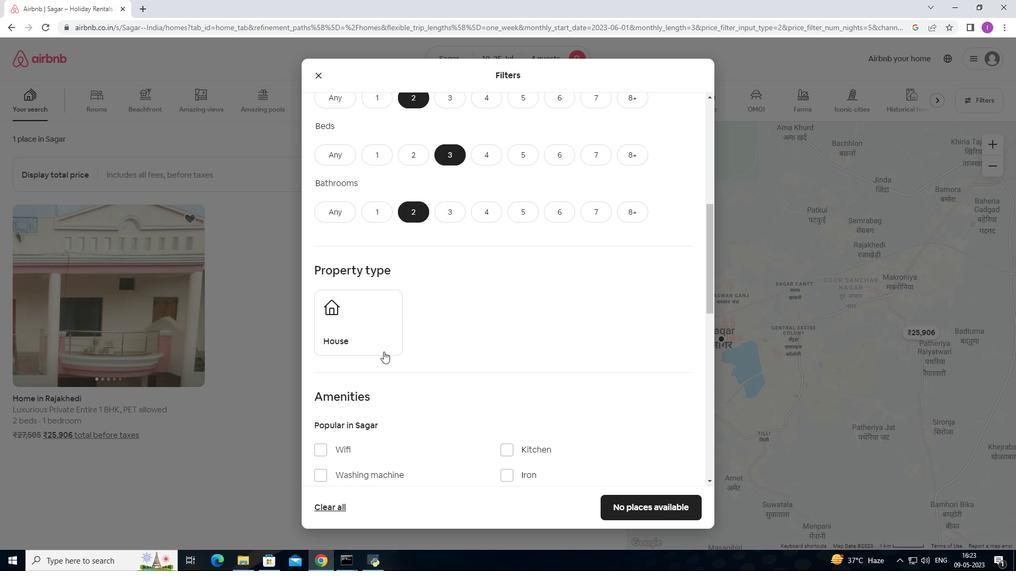 
Action: Mouse pressed left at (357, 311)
Screenshot: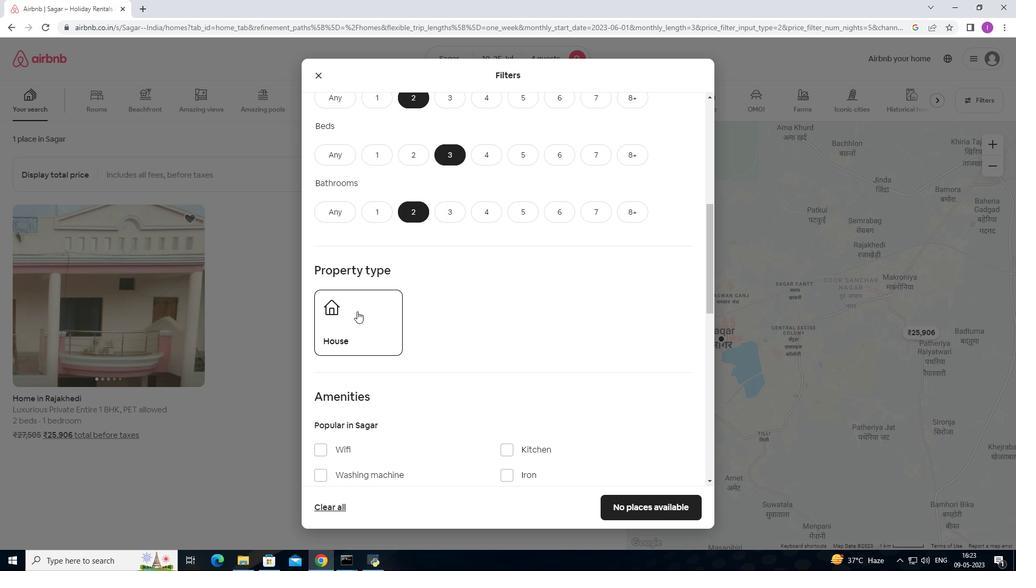 
Action: Mouse moved to (433, 391)
Screenshot: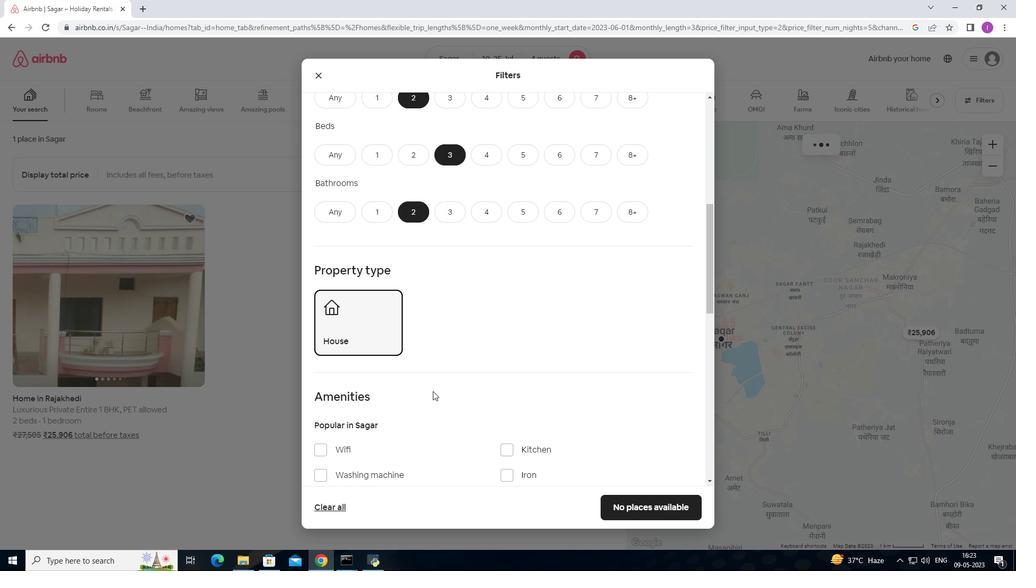
Action: Mouse scrolled (433, 391) with delta (0, 0)
Screenshot: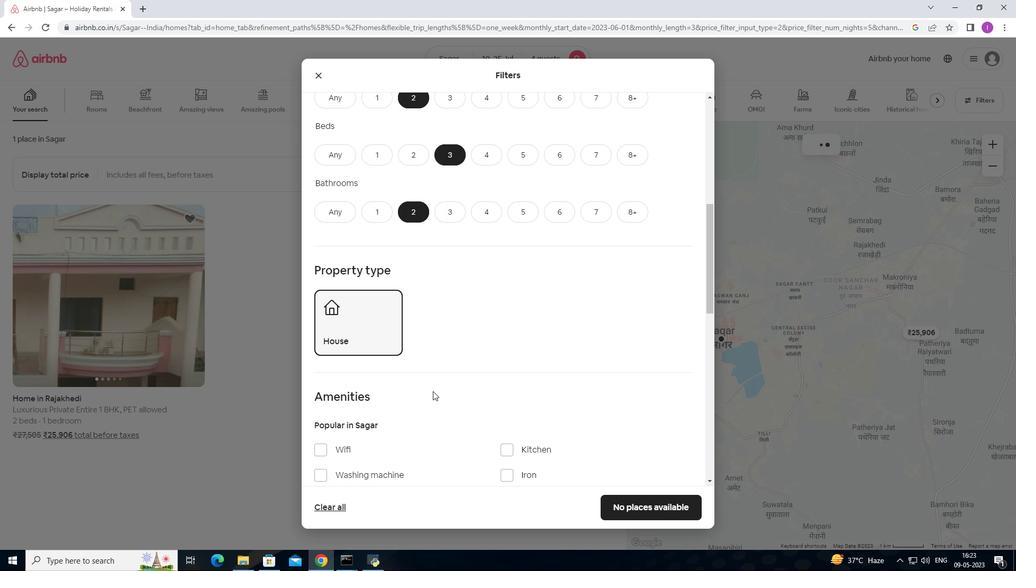 
Action: Mouse scrolled (433, 391) with delta (0, 0)
Screenshot: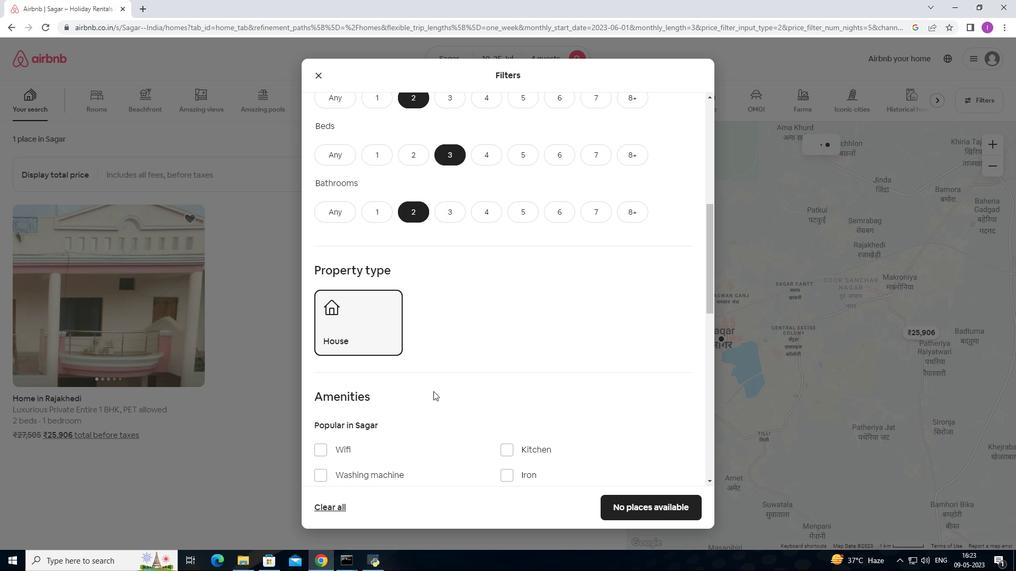 
Action: Mouse moved to (322, 346)
Screenshot: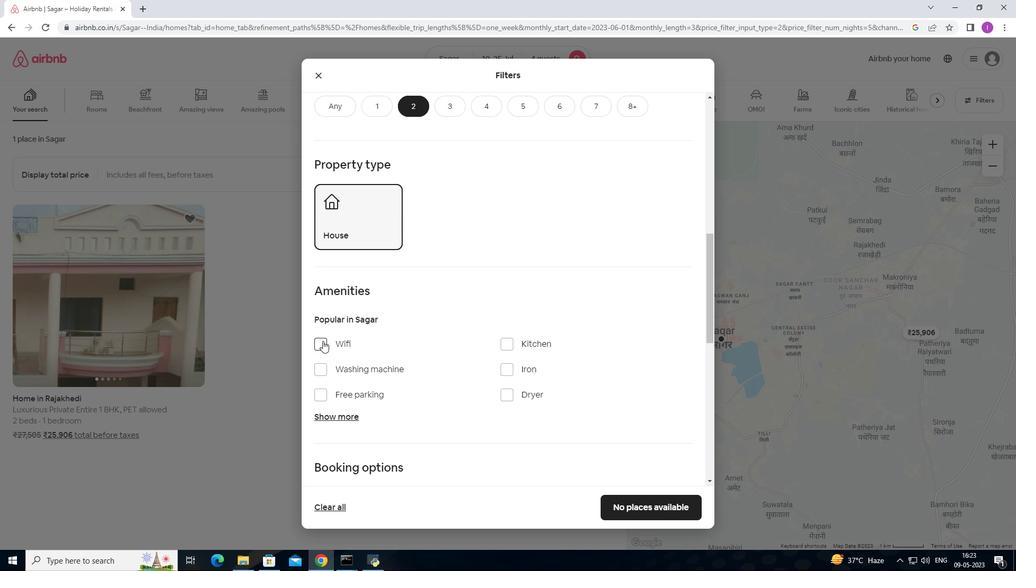 
Action: Mouse pressed left at (322, 346)
Screenshot: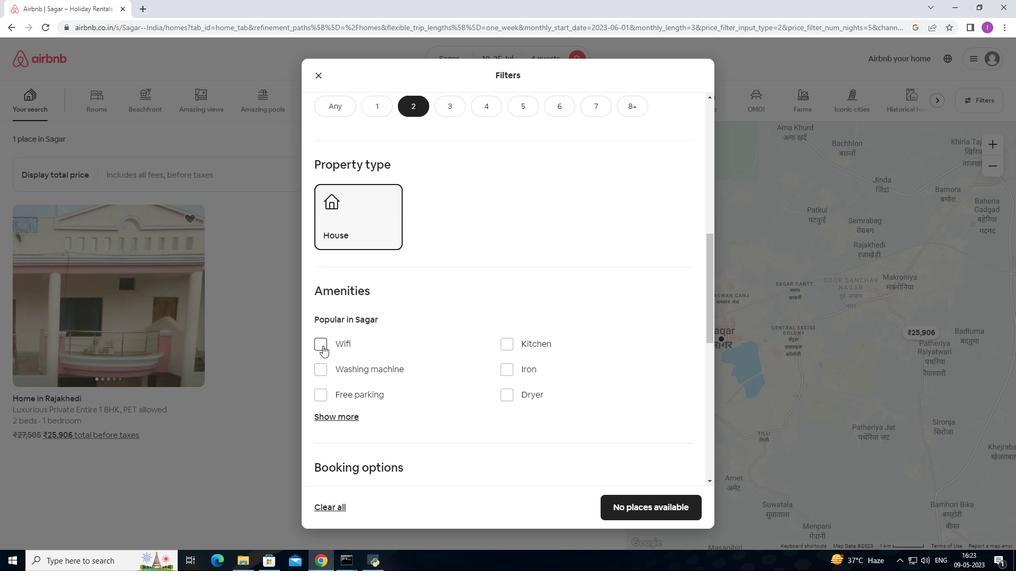 
Action: Mouse moved to (325, 390)
Screenshot: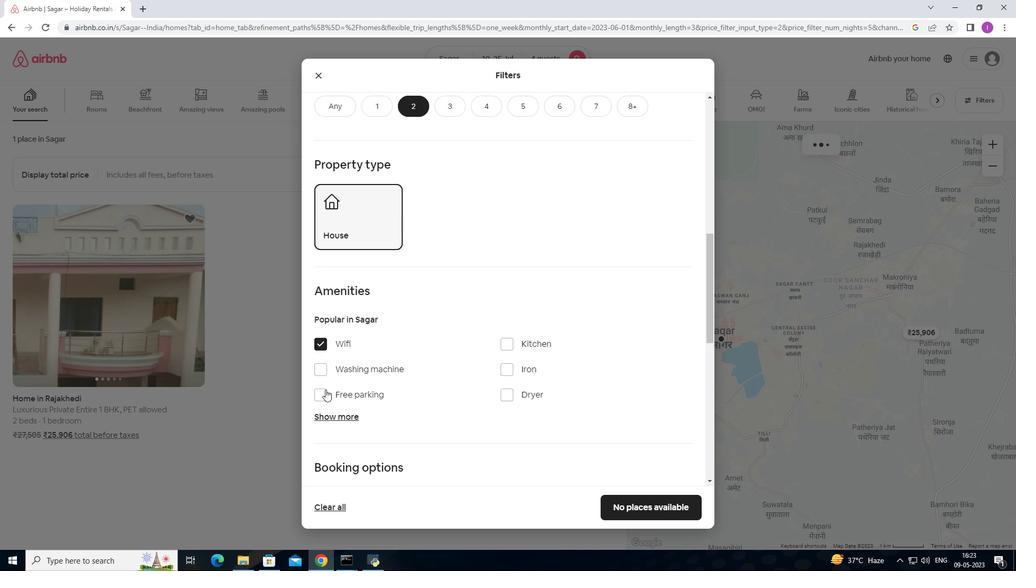 
Action: Mouse pressed left at (325, 390)
Screenshot: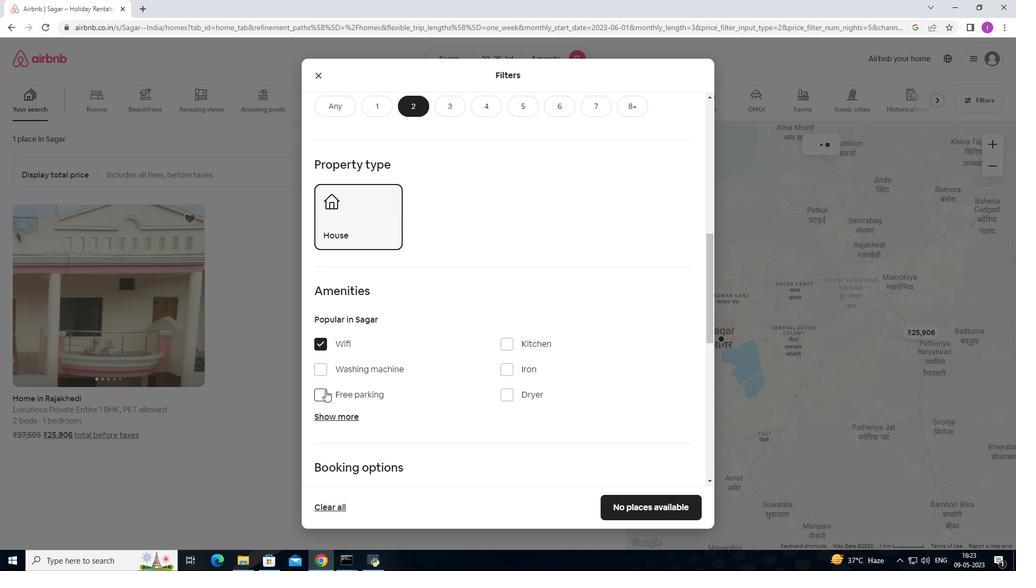 
Action: Mouse moved to (329, 410)
Screenshot: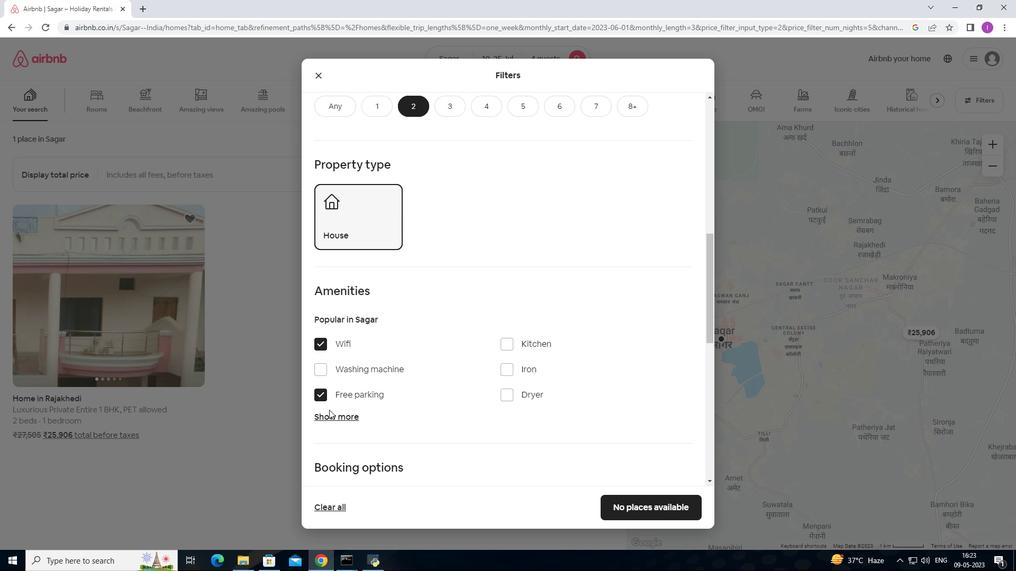 
Action: Mouse pressed left at (329, 410)
Screenshot: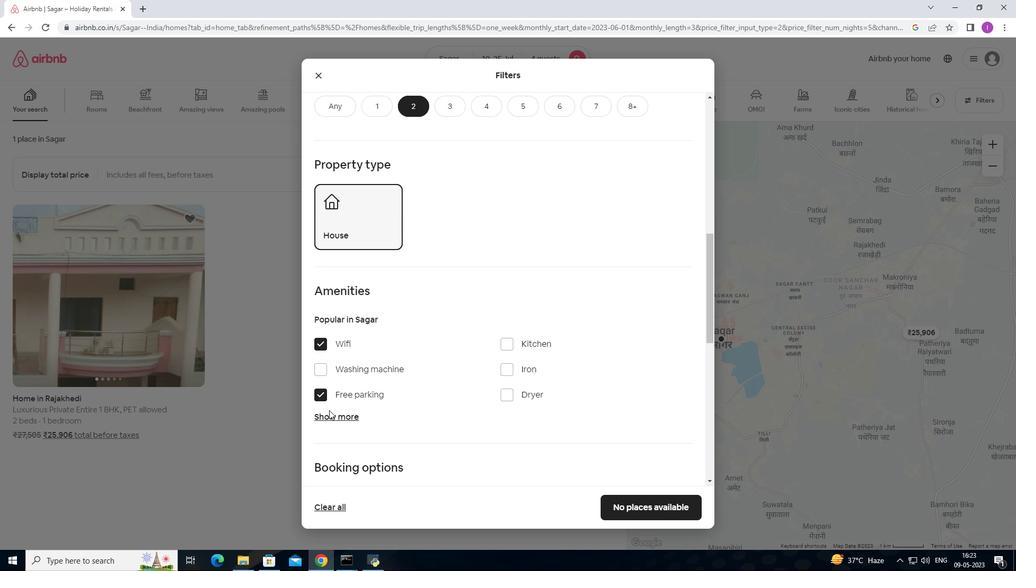 
Action: Mouse moved to (353, 419)
Screenshot: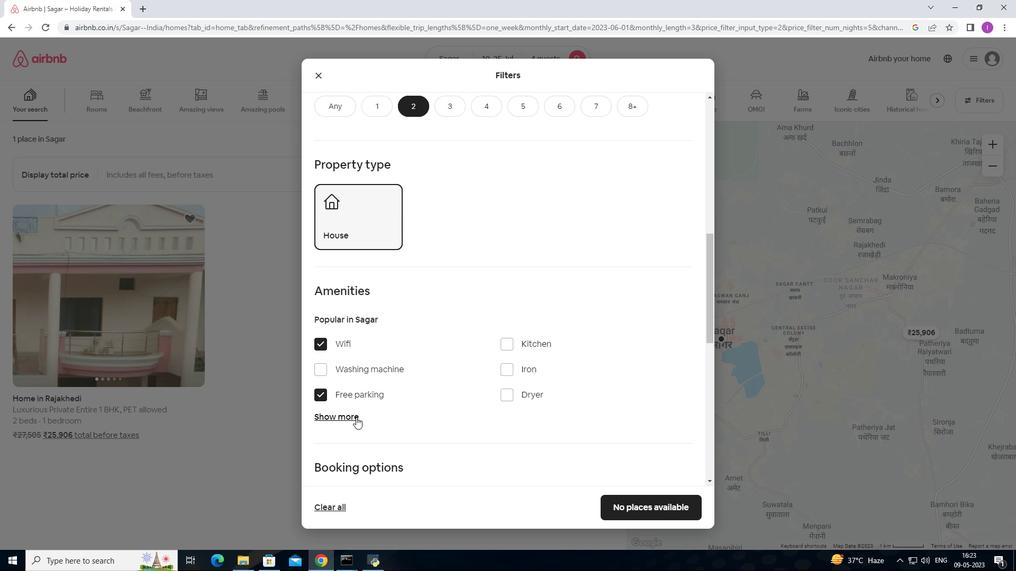 
Action: Mouse pressed left at (353, 419)
Screenshot: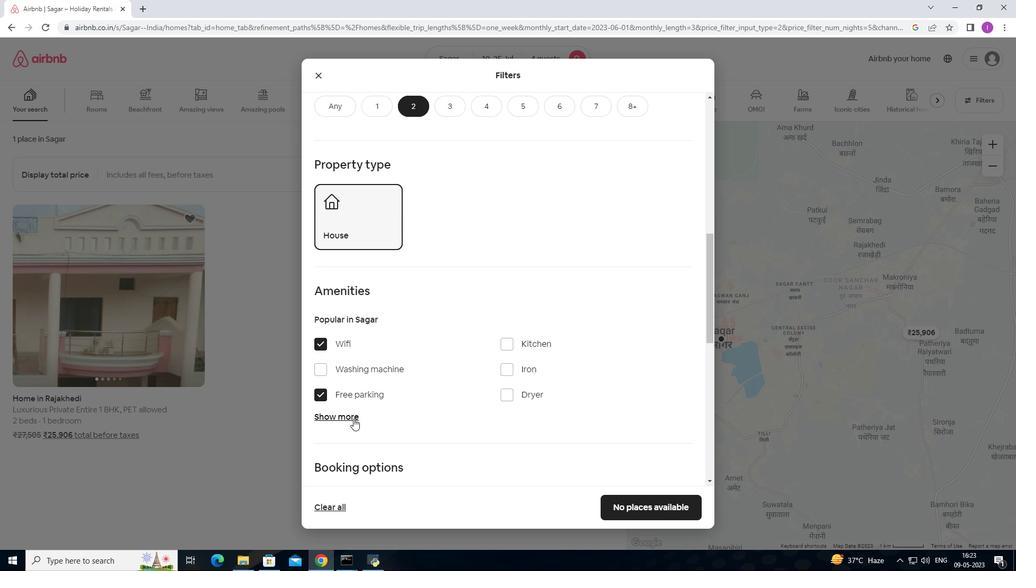 
Action: Mouse moved to (386, 411)
Screenshot: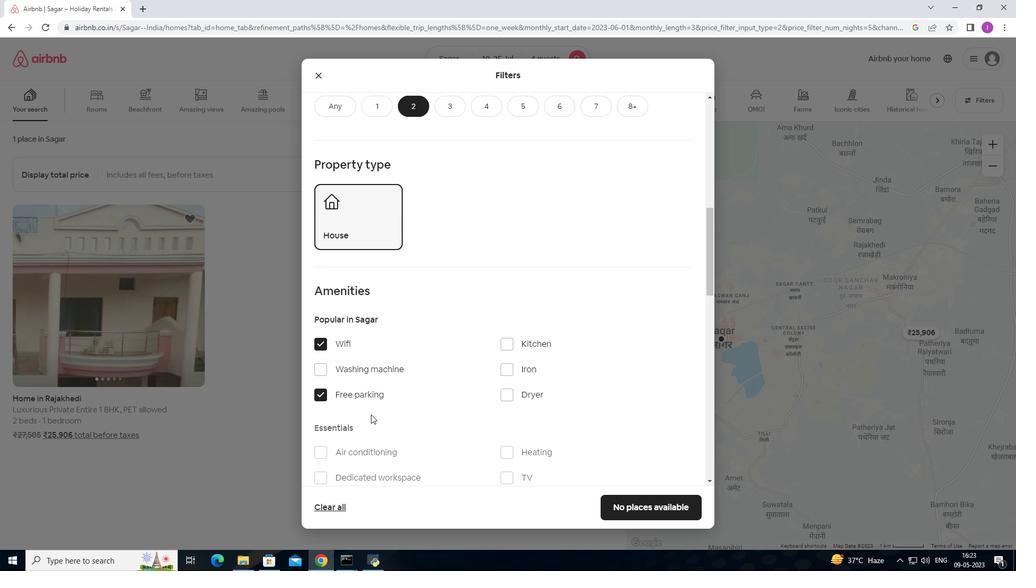 
Action: Mouse scrolled (386, 410) with delta (0, 0)
Screenshot: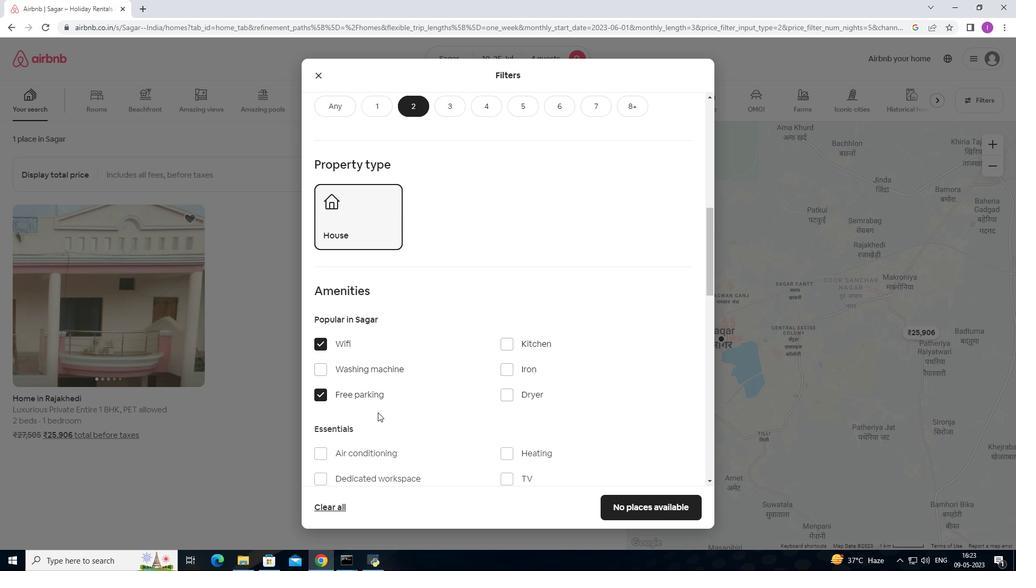 
Action: Mouse scrolled (386, 410) with delta (0, 0)
Screenshot: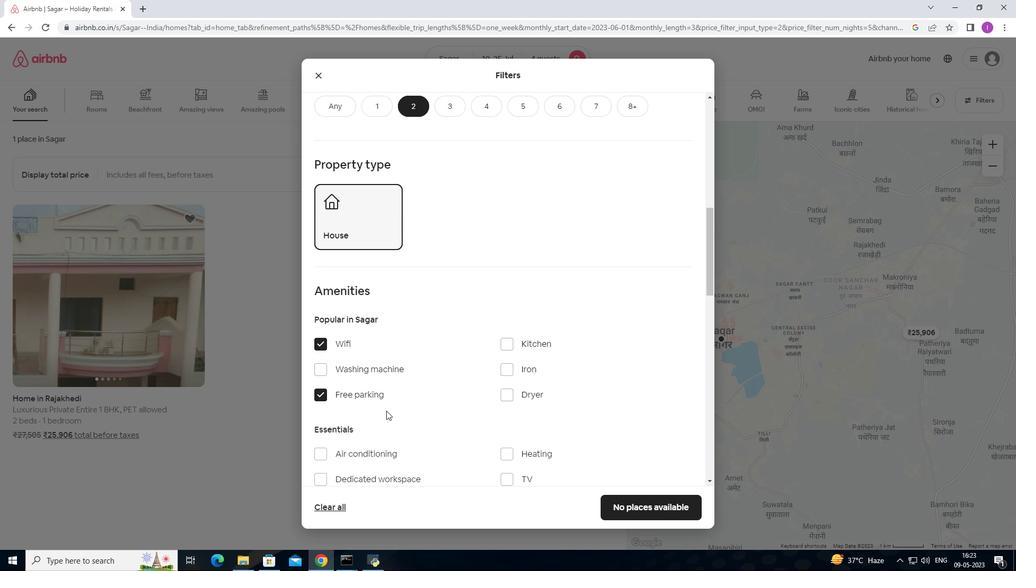 
Action: Mouse scrolled (386, 410) with delta (0, 0)
Screenshot: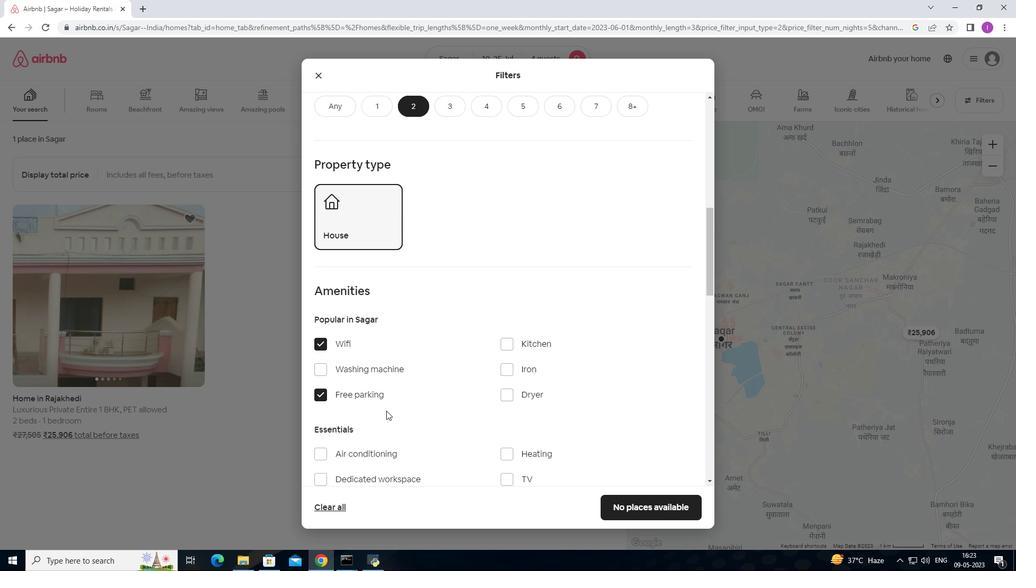 
Action: Mouse moved to (503, 326)
Screenshot: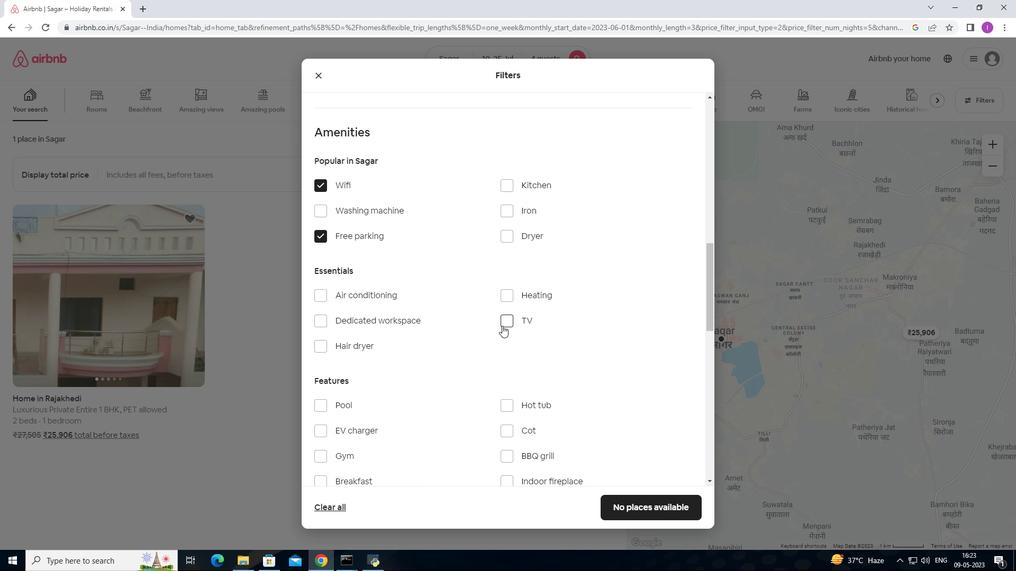 
Action: Mouse pressed left at (503, 326)
Screenshot: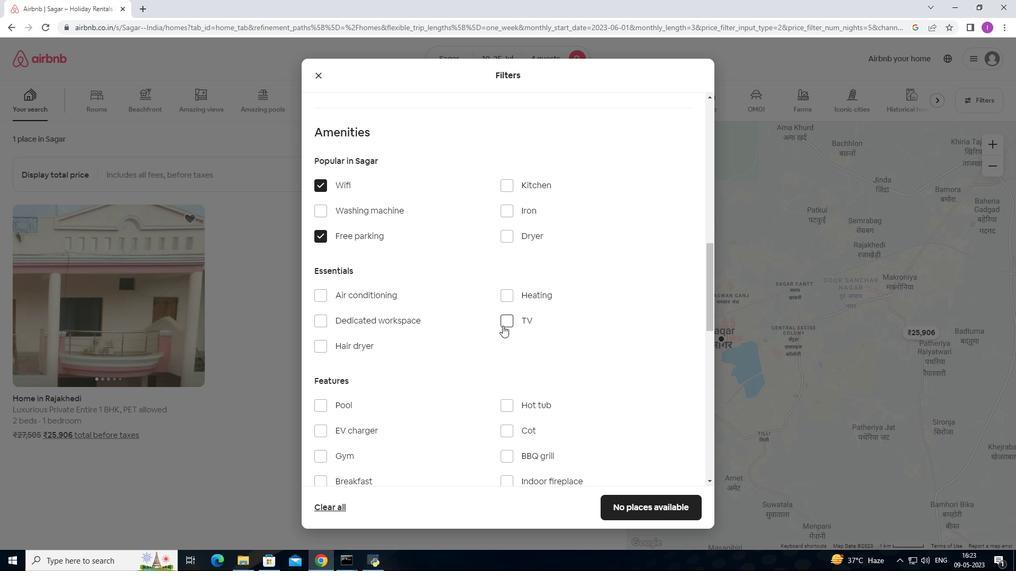 
Action: Mouse moved to (335, 402)
Screenshot: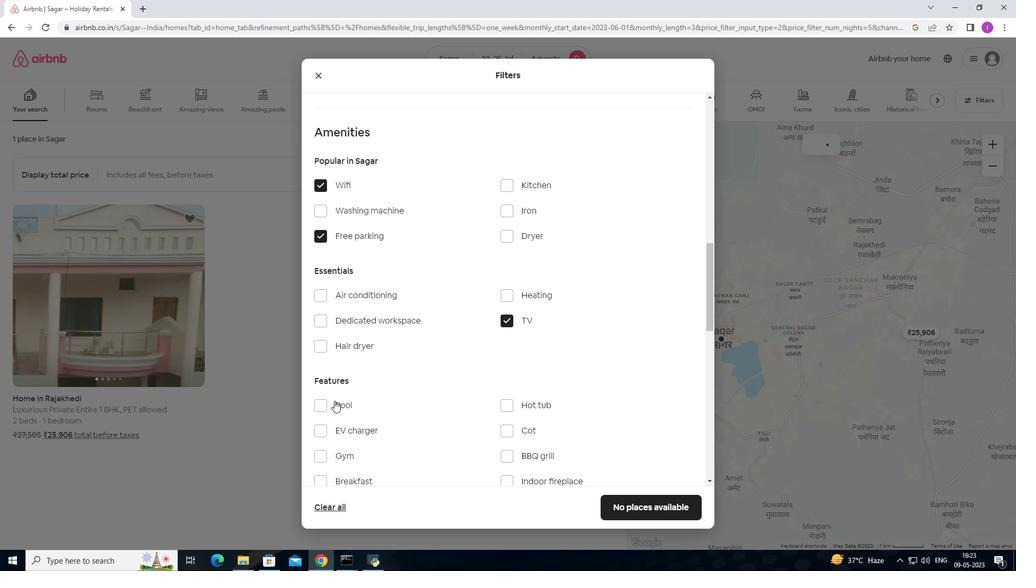 
Action: Mouse scrolled (335, 402) with delta (0, 0)
Screenshot: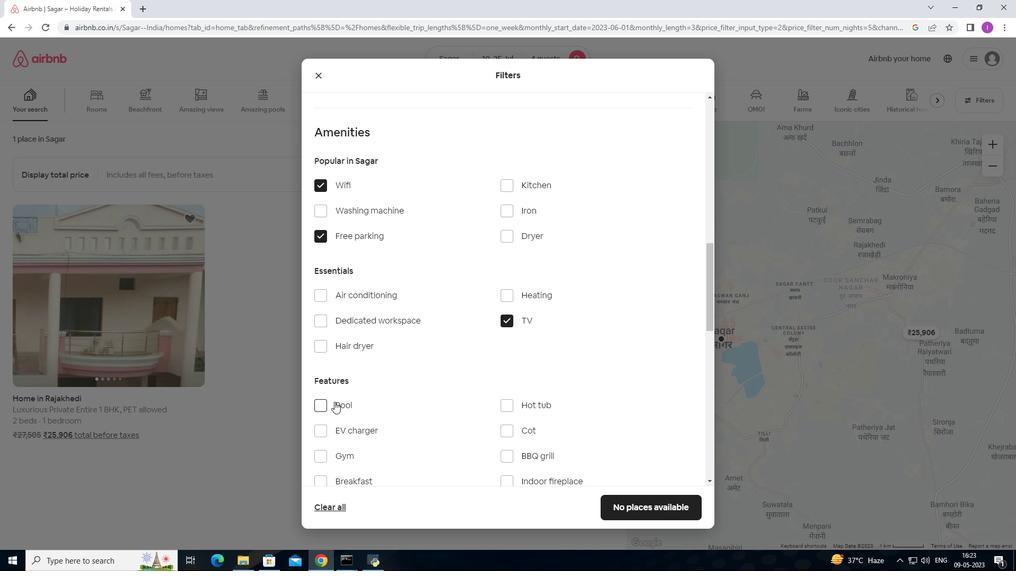 
Action: Mouse scrolled (335, 402) with delta (0, 0)
Screenshot: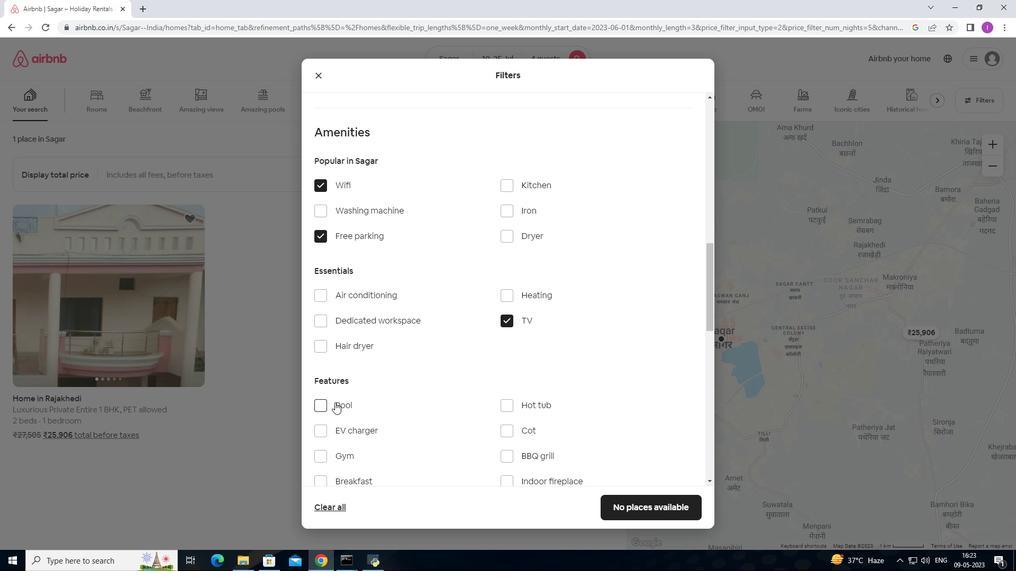 
Action: Mouse scrolled (335, 402) with delta (0, 0)
Screenshot: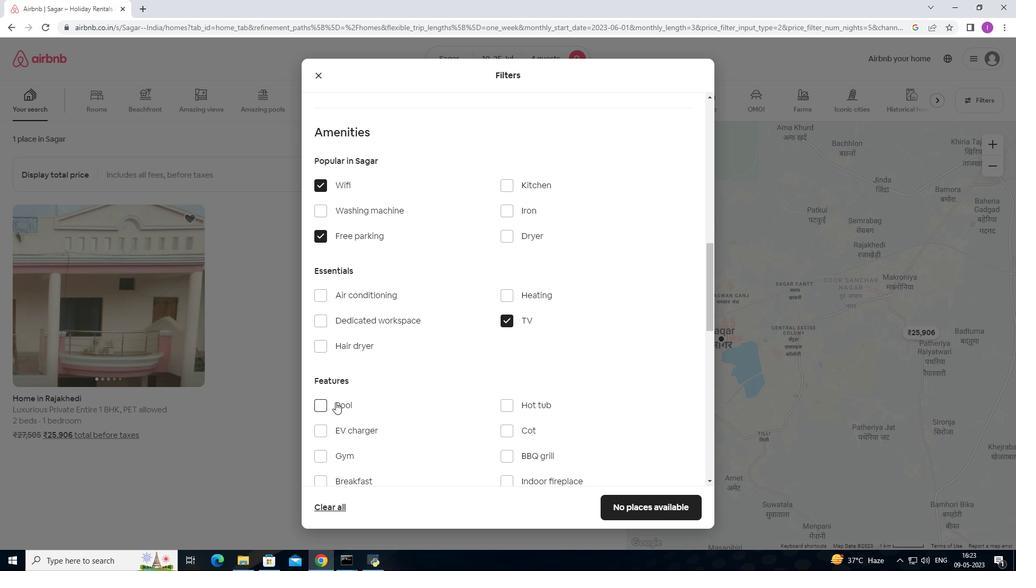 
Action: Mouse moved to (320, 296)
Screenshot: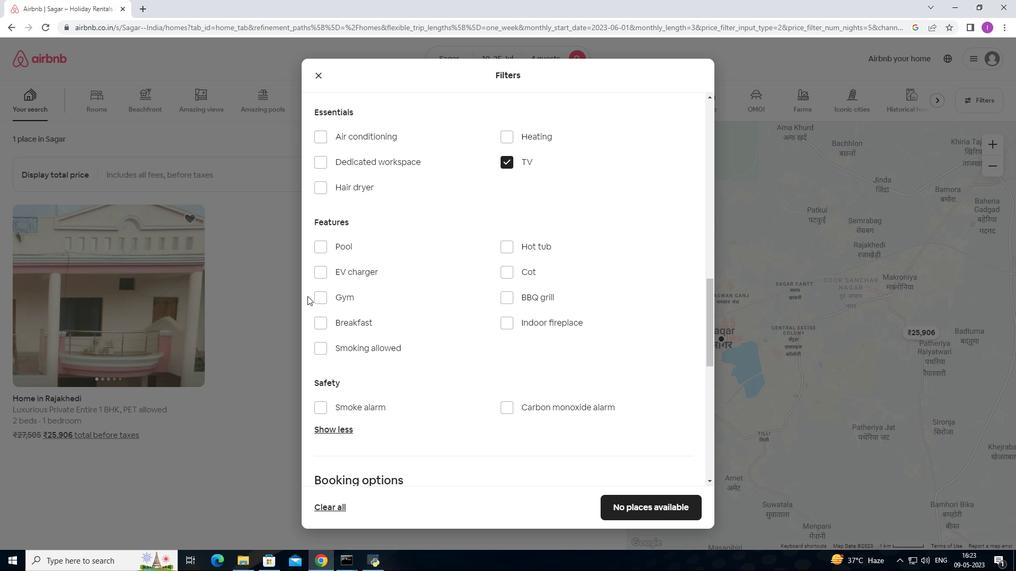 
Action: Mouse pressed left at (320, 296)
Screenshot: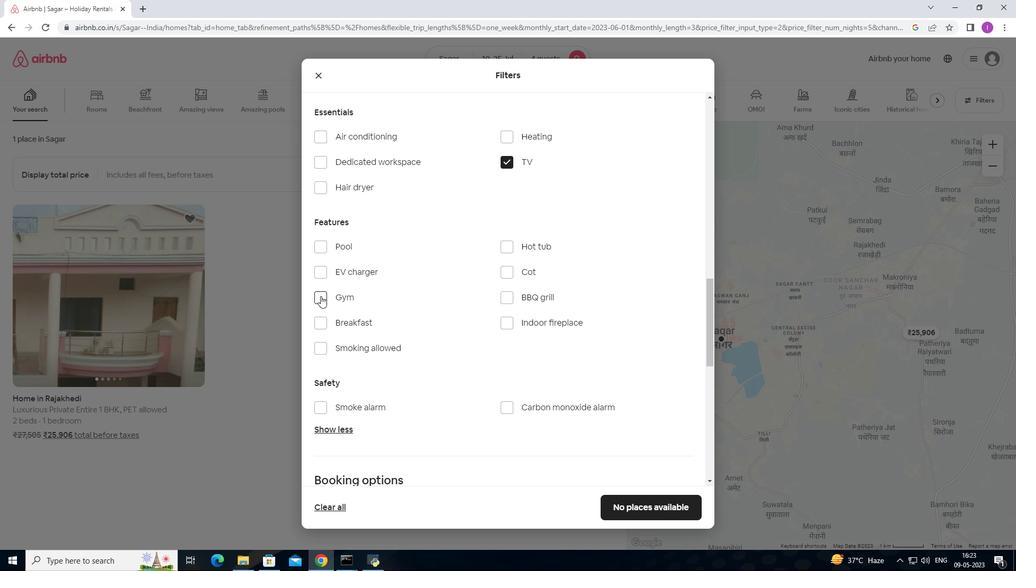 
Action: Mouse moved to (323, 326)
Screenshot: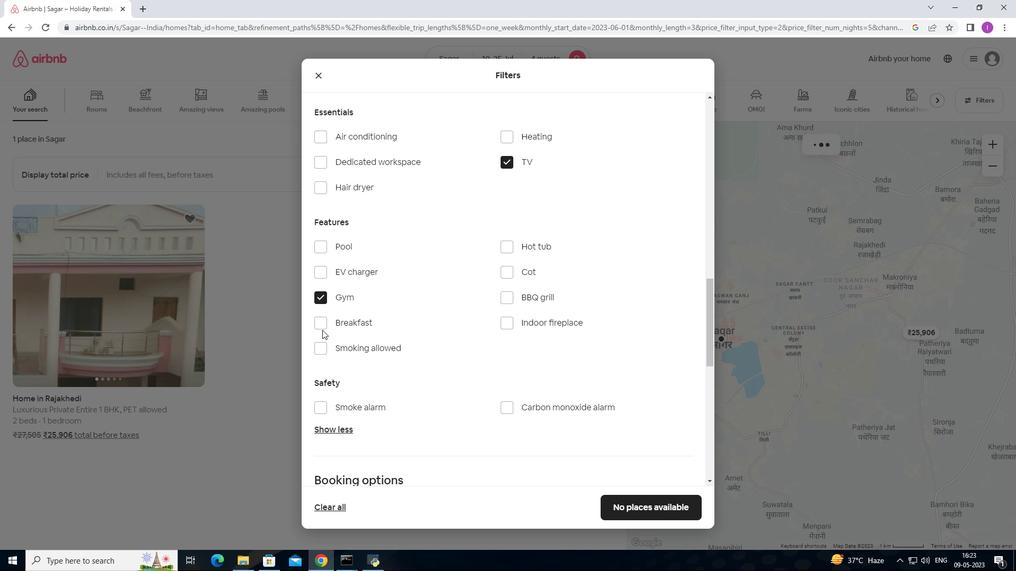 
Action: Mouse pressed left at (323, 326)
Screenshot: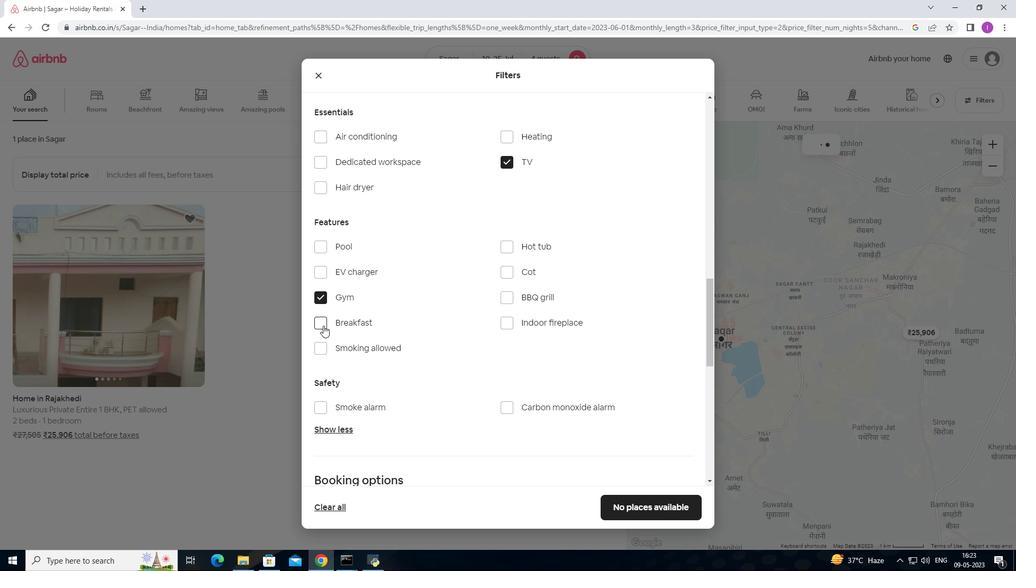 
Action: Mouse moved to (382, 358)
Screenshot: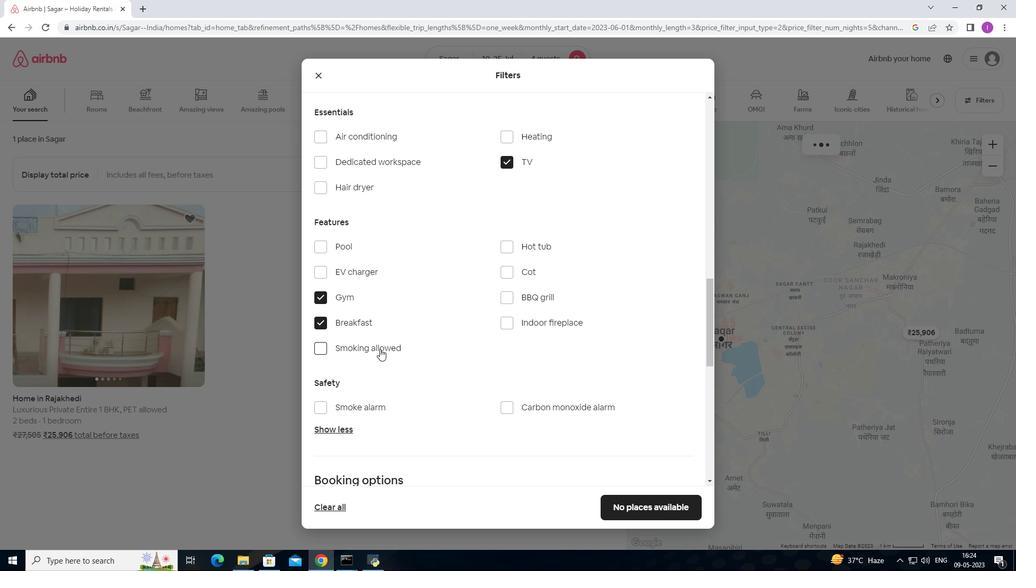 
Action: Mouse scrolled (382, 357) with delta (0, 0)
Screenshot: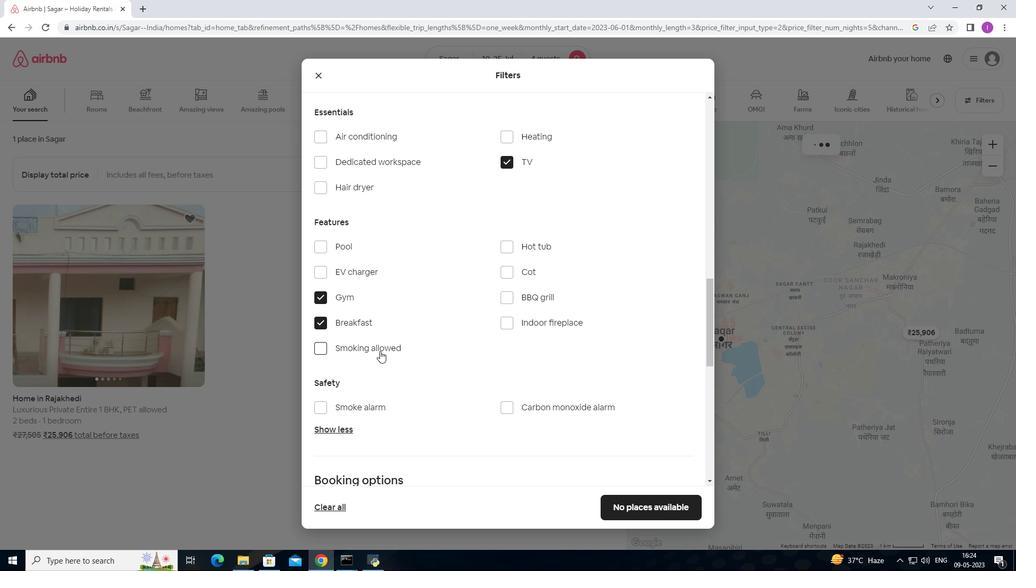 
Action: Mouse moved to (382, 360)
Screenshot: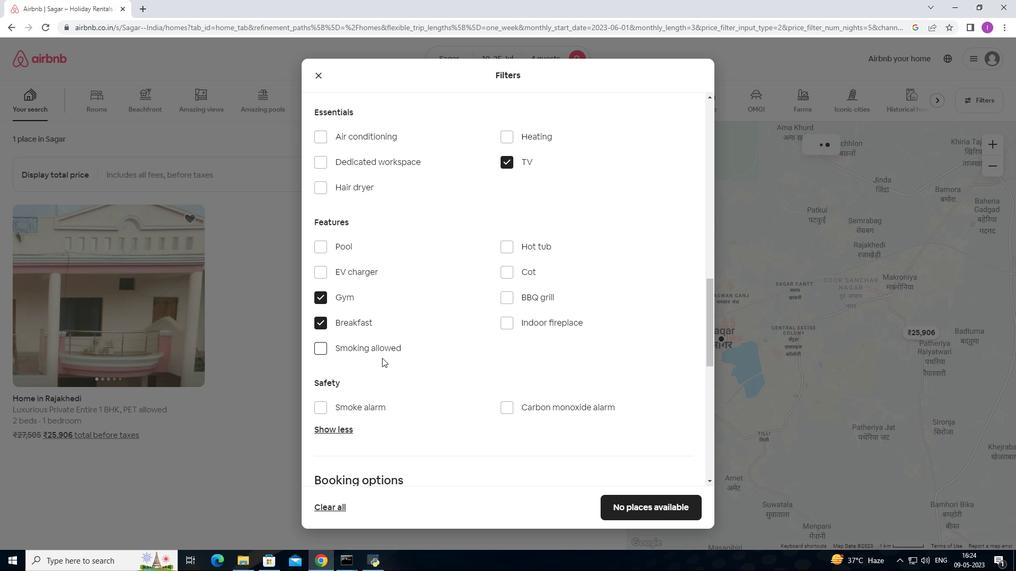 
Action: Mouse scrolled (382, 359) with delta (0, 0)
Screenshot: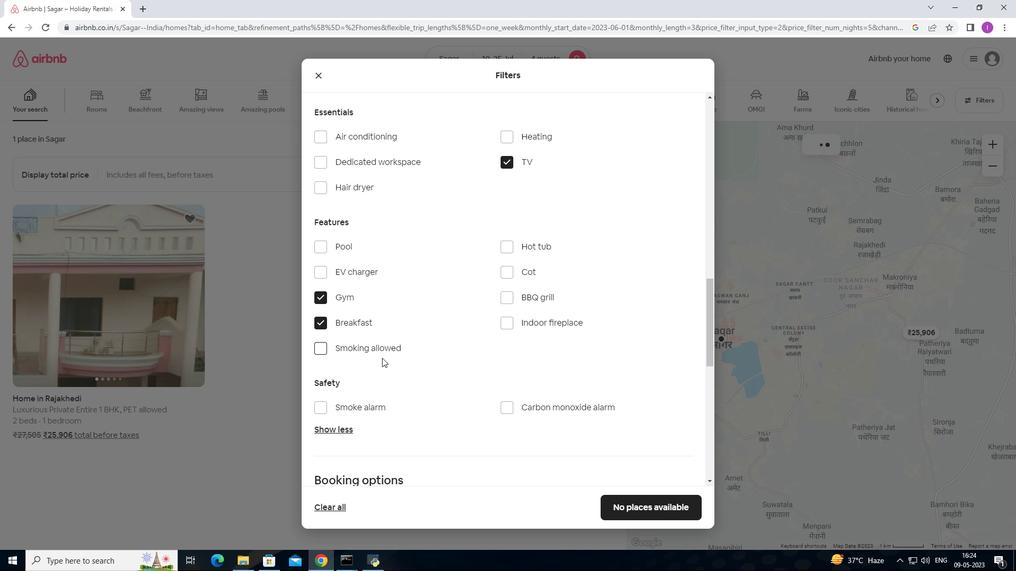 
Action: Mouse scrolled (382, 359) with delta (0, 0)
Screenshot: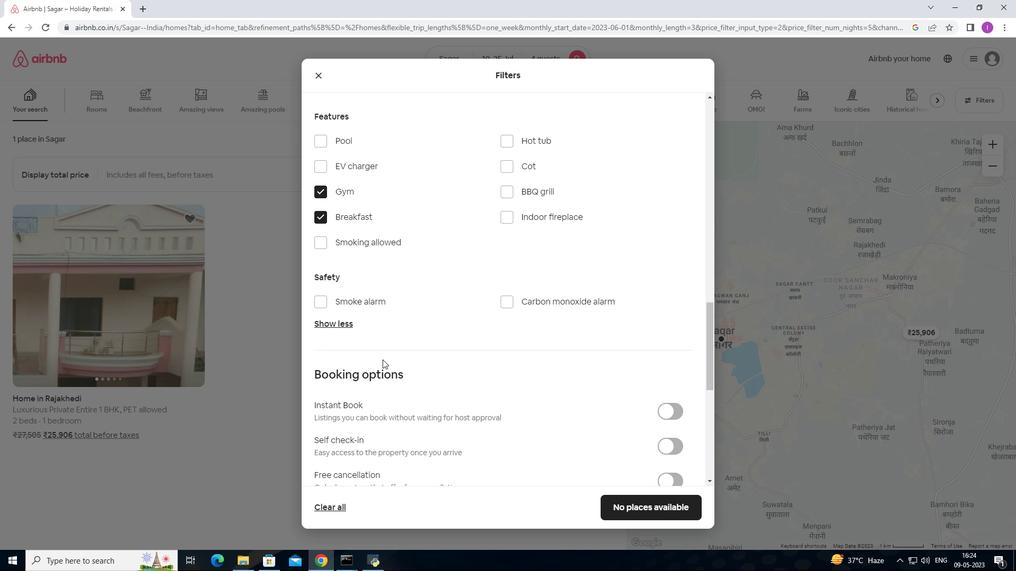 
Action: Mouse scrolled (382, 359) with delta (0, 0)
Screenshot: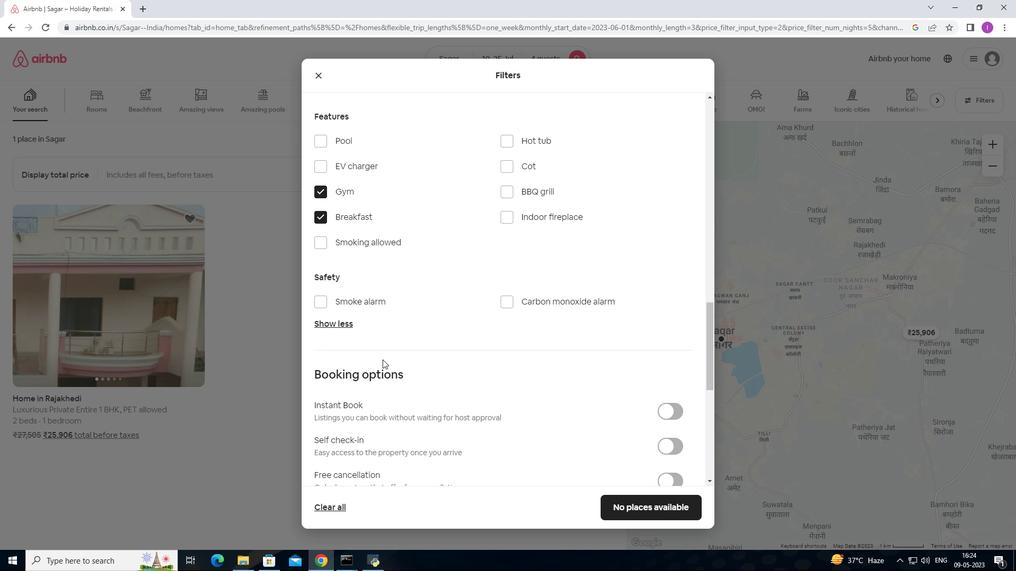 
Action: Mouse scrolled (382, 359) with delta (0, 0)
Screenshot: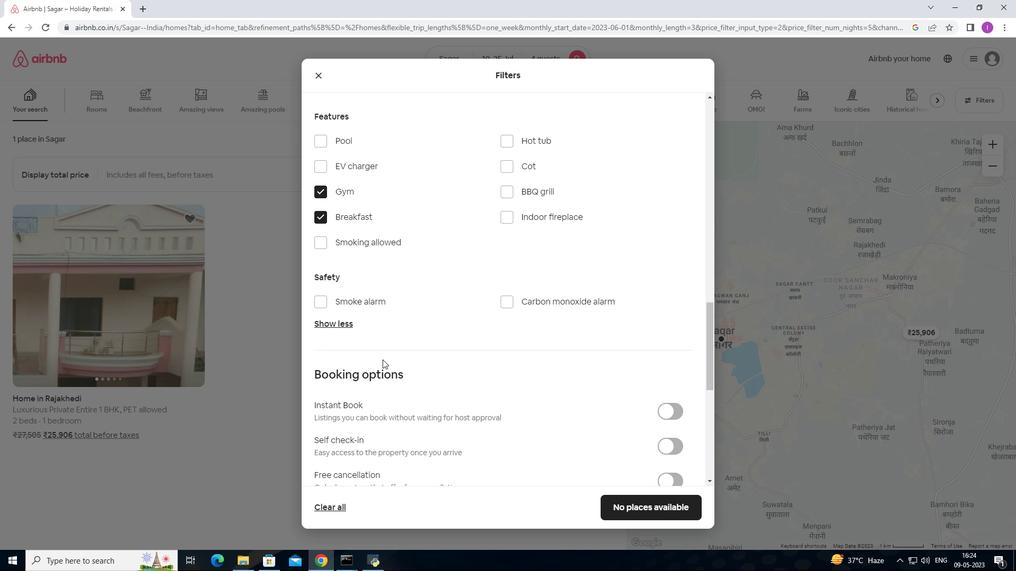
Action: Mouse moved to (678, 293)
Screenshot: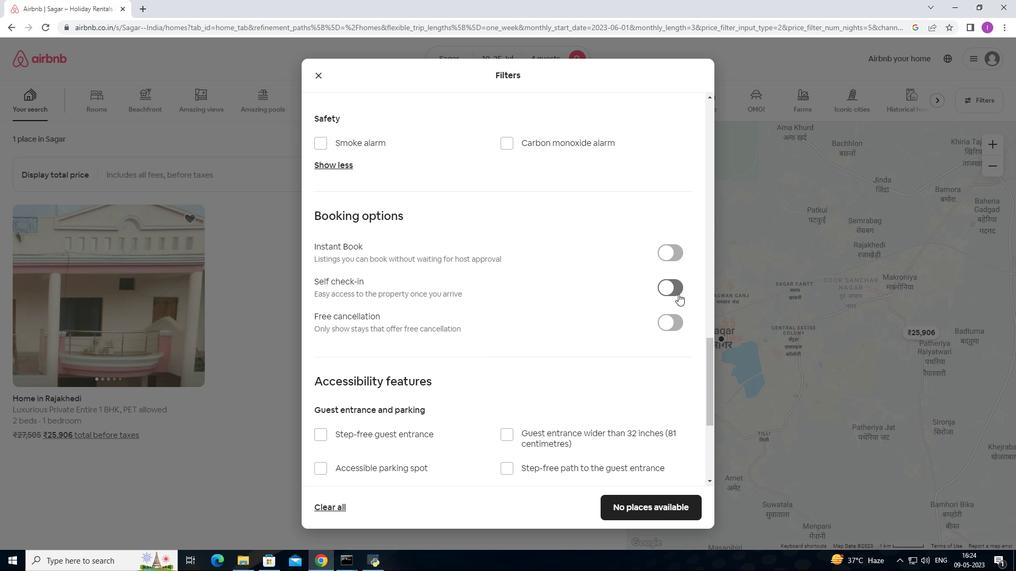 
Action: Mouse pressed left at (678, 293)
Screenshot: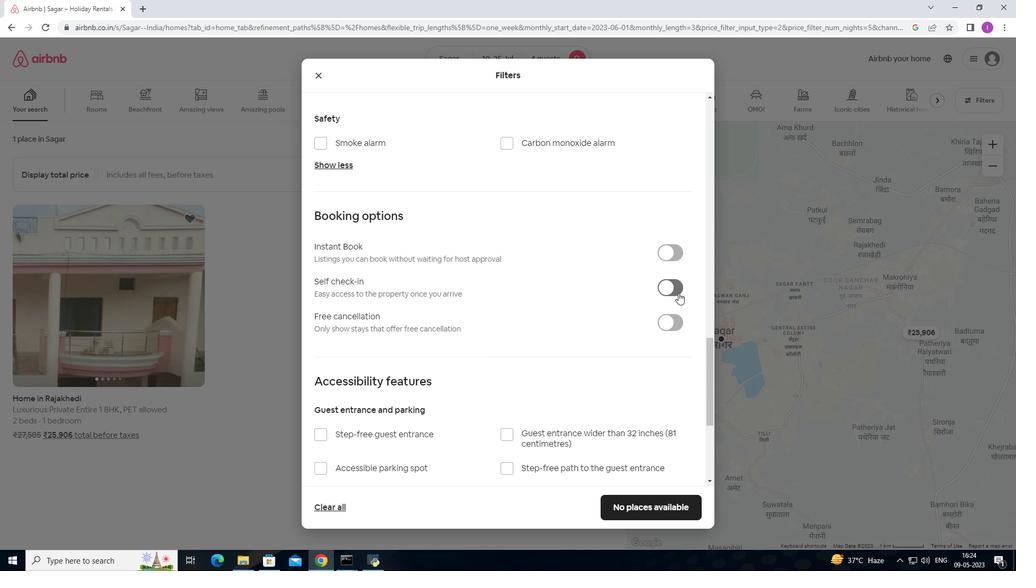 
Action: Mouse moved to (496, 399)
Screenshot: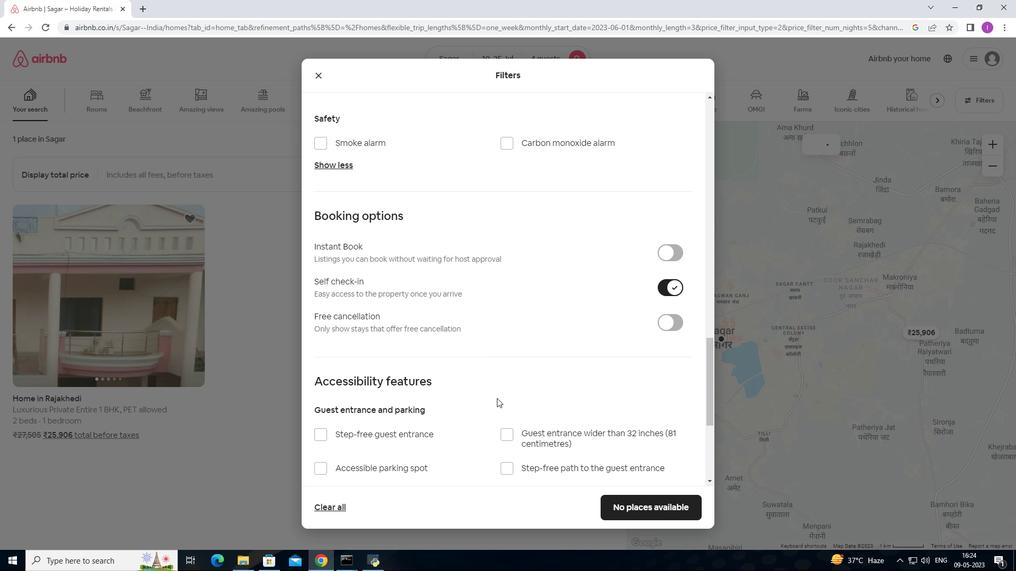 
Action: Mouse scrolled (496, 399) with delta (0, 0)
Screenshot: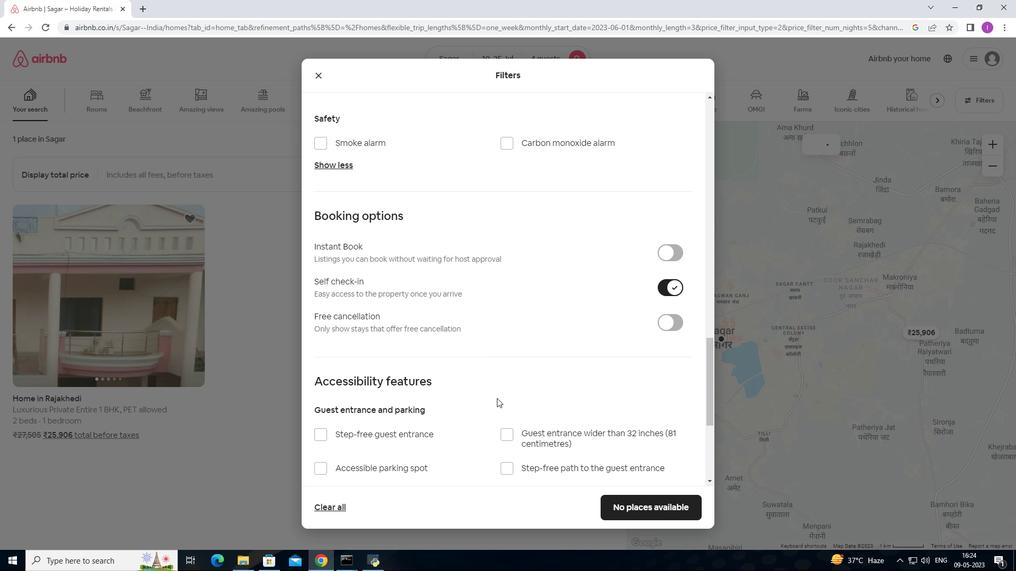 
Action: Mouse scrolled (496, 399) with delta (0, 0)
Screenshot: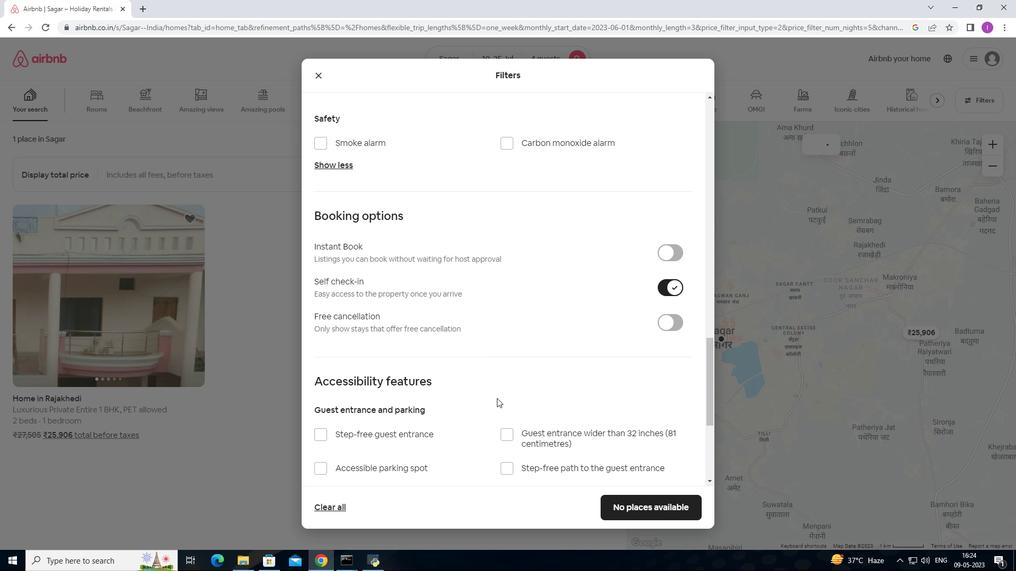 
Action: Mouse moved to (496, 400)
Screenshot: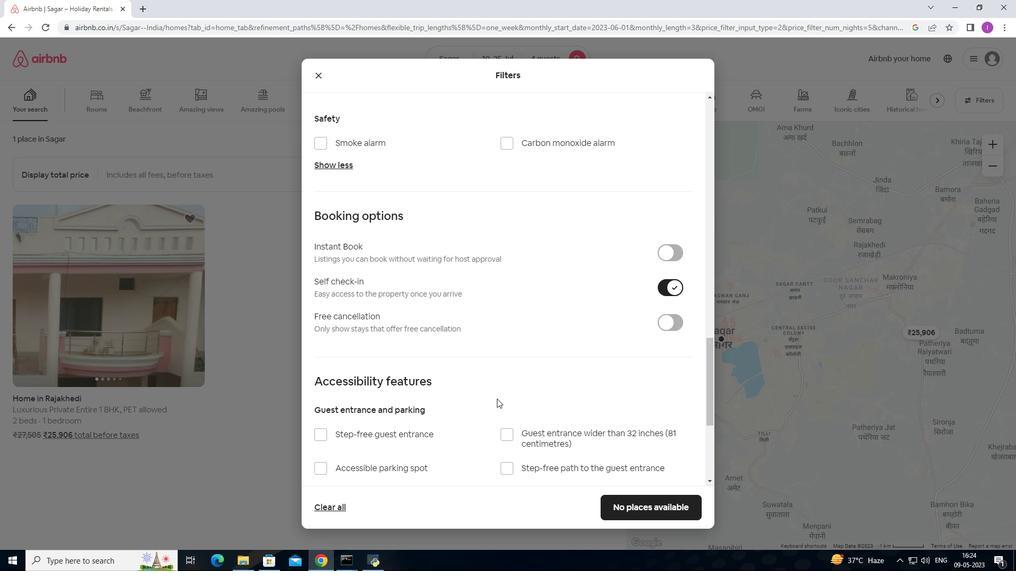 
Action: Mouse scrolled (496, 400) with delta (0, 0)
Screenshot: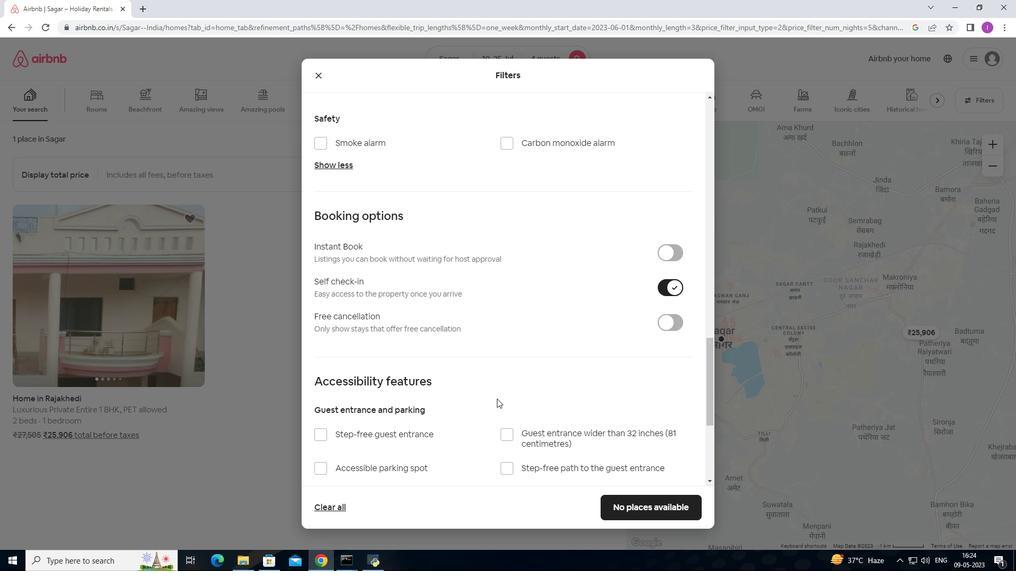 
Action: Mouse scrolled (496, 400) with delta (0, 0)
Screenshot: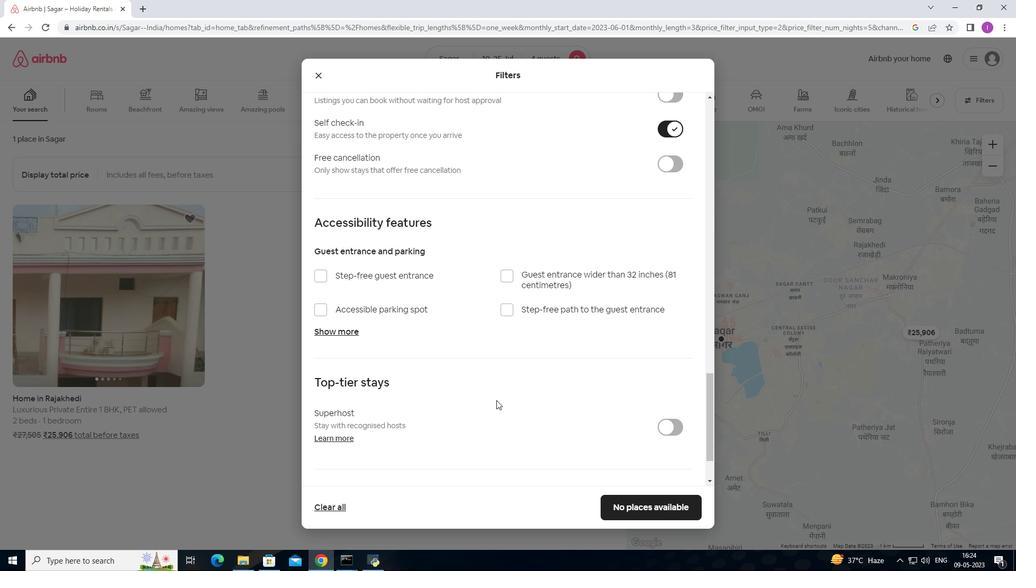 
Action: Mouse scrolled (496, 400) with delta (0, 0)
Screenshot: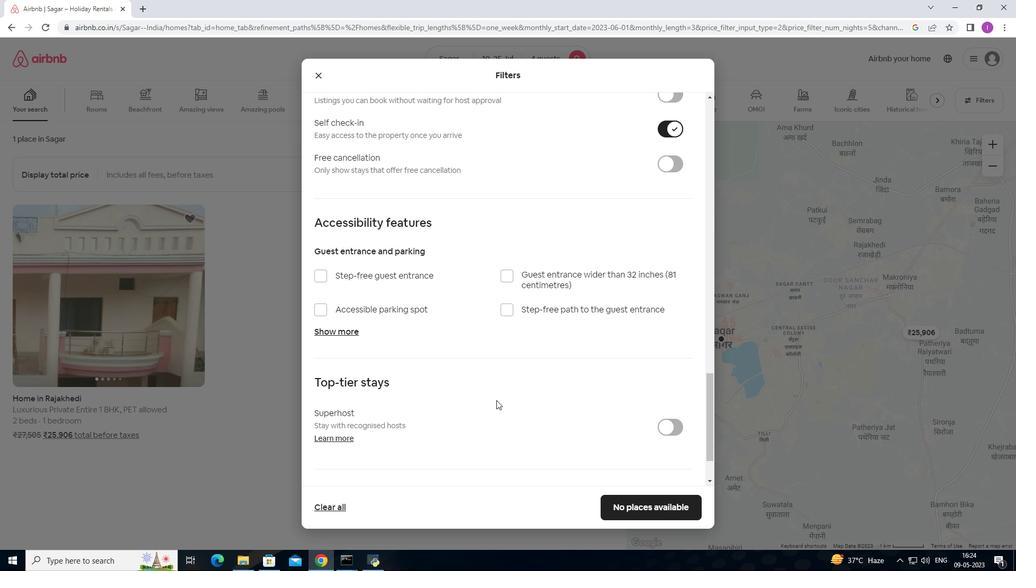 
Action: Mouse scrolled (496, 400) with delta (0, 0)
Screenshot: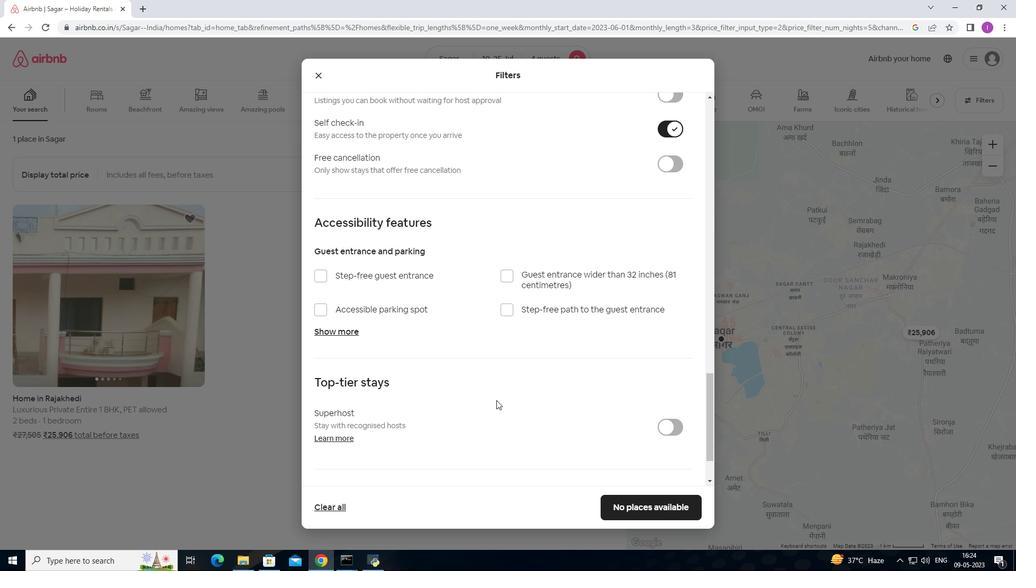 
Action: Mouse scrolled (496, 400) with delta (0, 0)
Screenshot: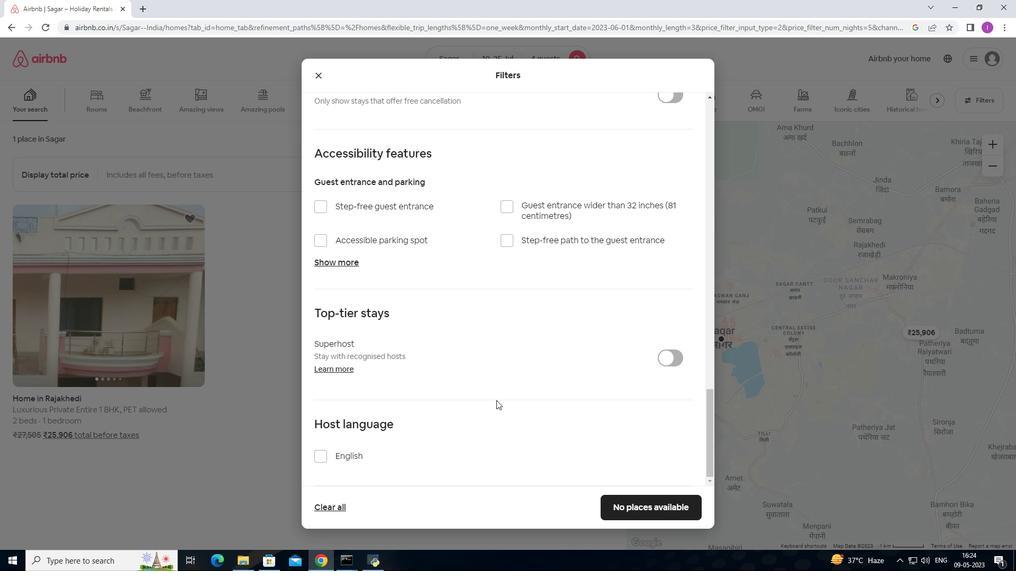 
Action: Mouse scrolled (496, 400) with delta (0, 0)
Screenshot: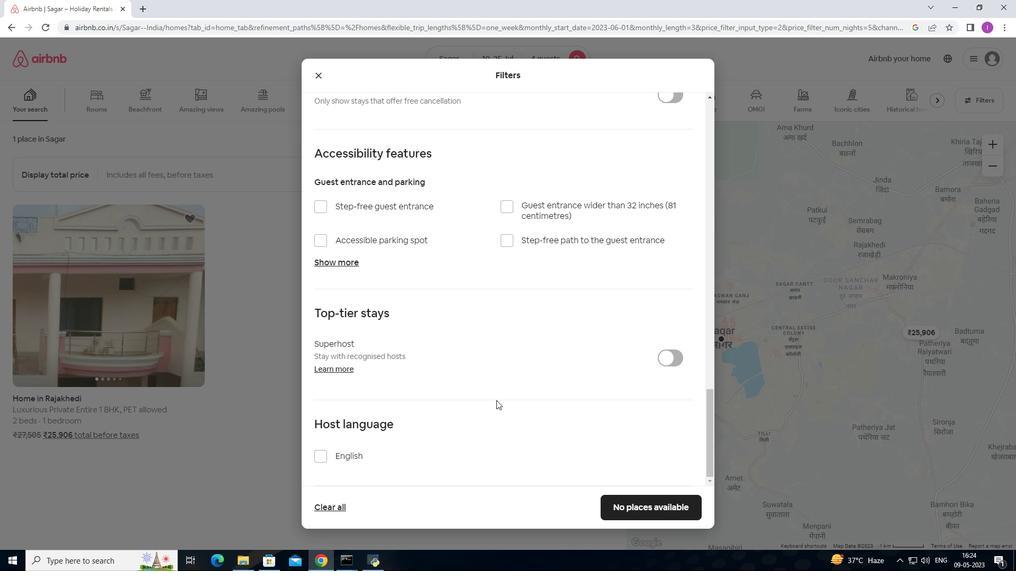 
Action: Mouse scrolled (496, 400) with delta (0, 0)
Screenshot: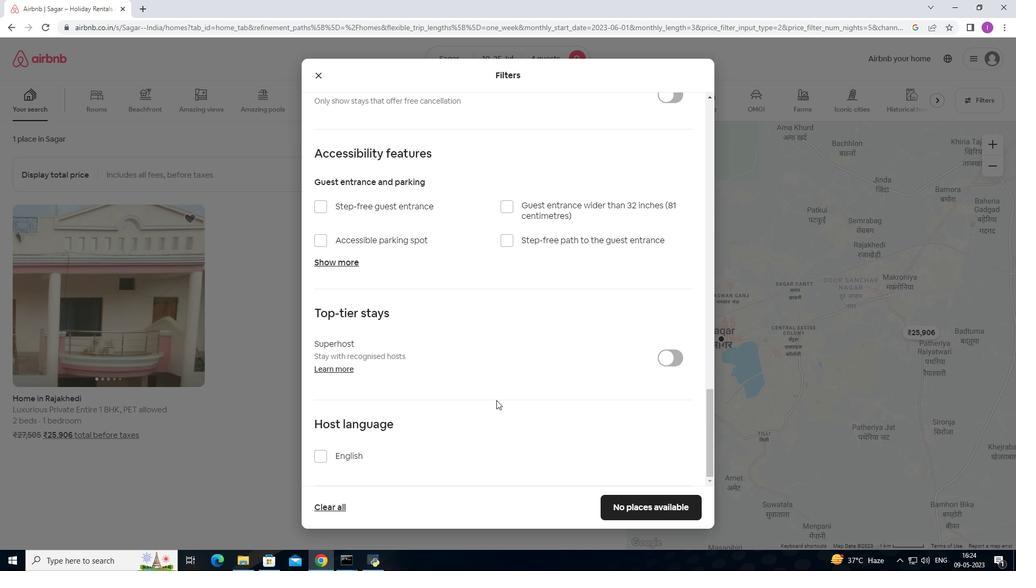 
Action: Mouse scrolled (496, 400) with delta (0, 0)
Screenshot: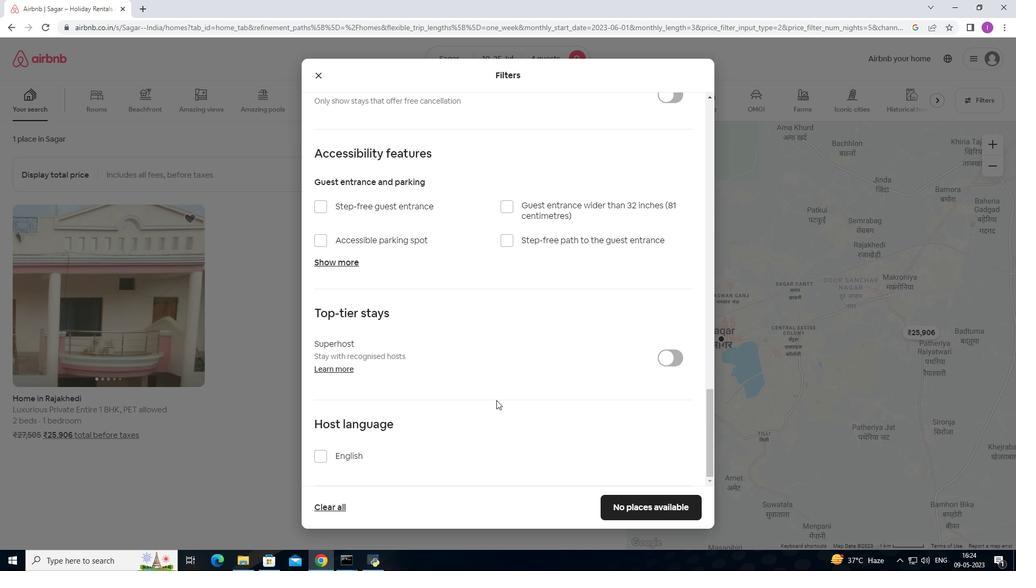 
Action: Mouse moved to (324, 455)
Screenshot: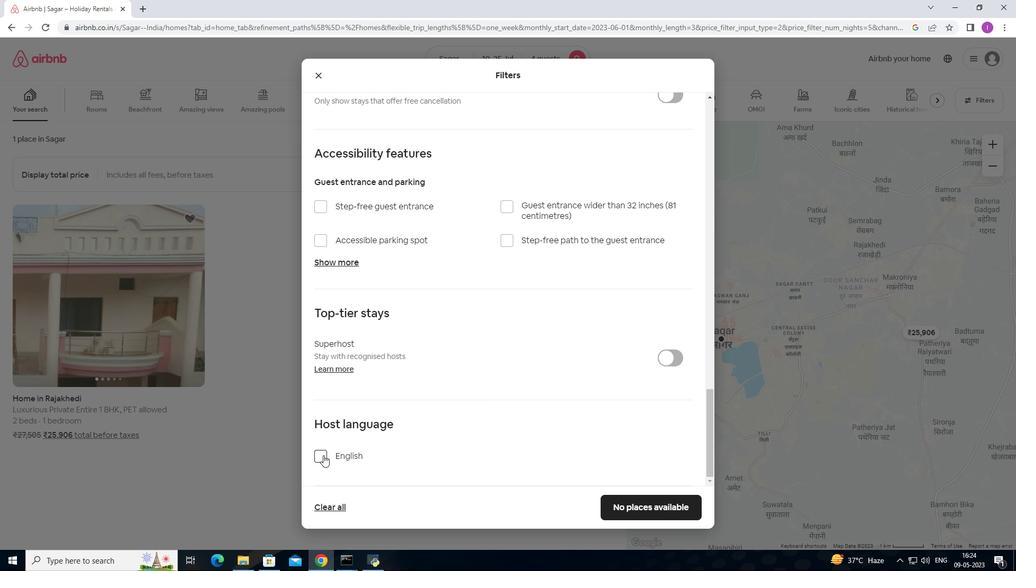 
Action: Mouse pressed left at (324, 455)
Screenshot: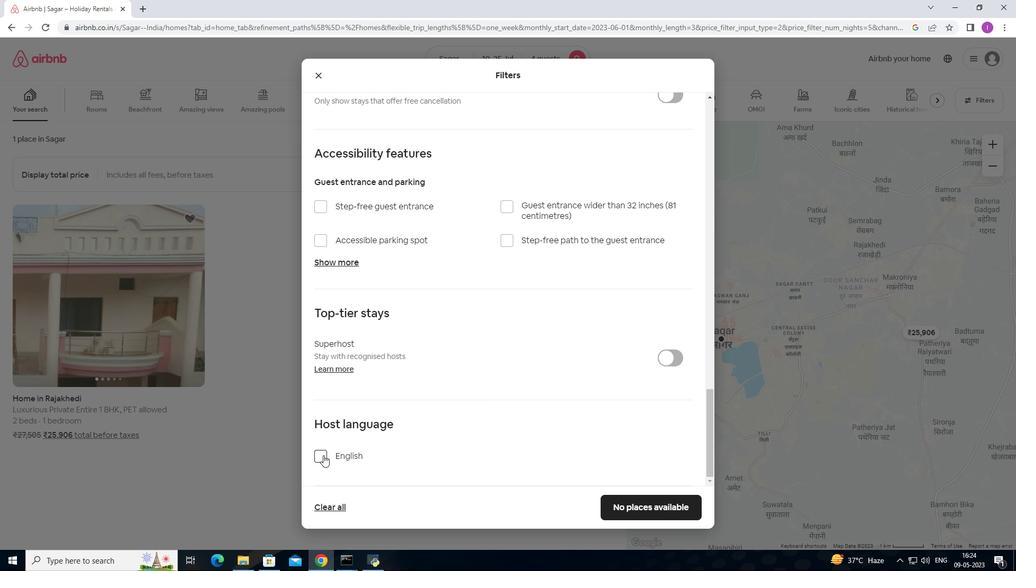 
Action: Mouse moved to (660, 510)
Screenshot: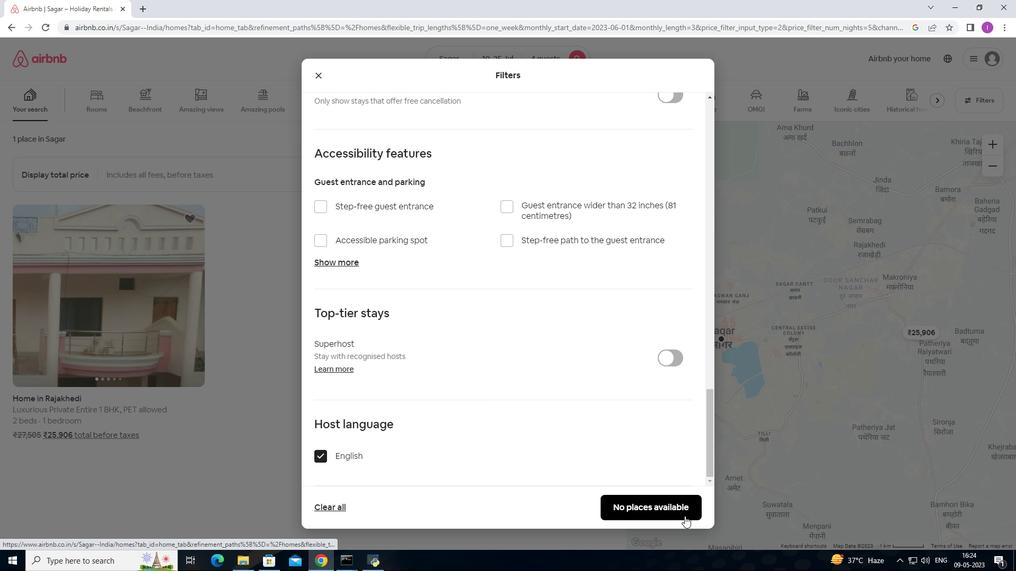 
Action: Mouse pressed left at (660, 510)
Screenshot: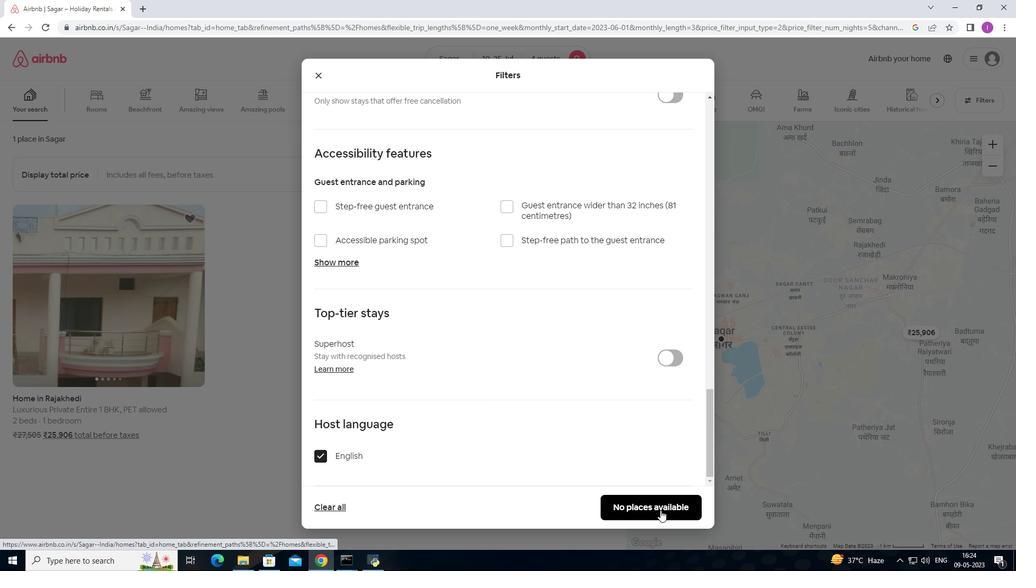 
Action: Mouse moved to (546, 453)
Screenshot: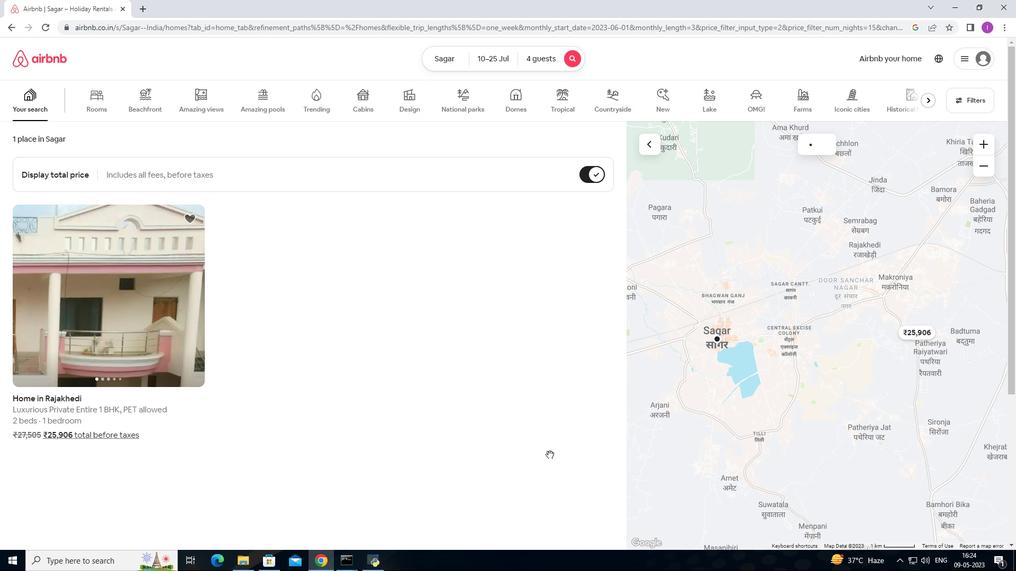 
